 Task: Send an email with the signature Jayden King with the subject Request for feedback on a user interface and the message Could you please provide a list of the available options? from softage.2@softage.net to softage.4@softage.net with an attached image file Facebook_ad_image.jpg and move the email from Sent Items to the folder Homework
Action: Mouse moved to (665, 502)
Screenshot: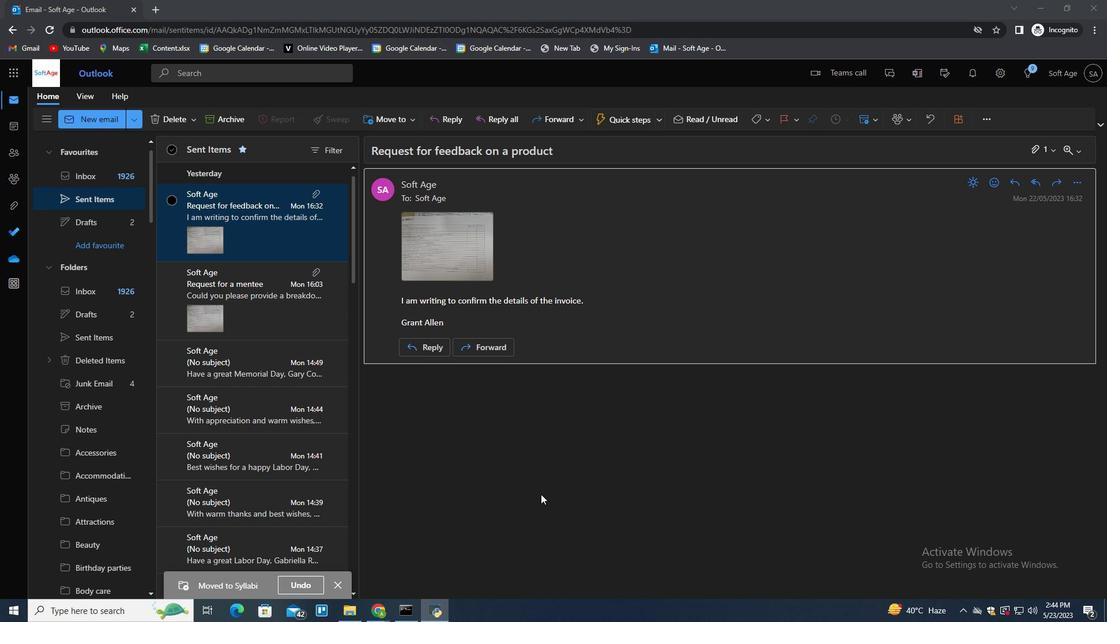 
Action: Mouse pressed left at (665, 502)
Screenshot: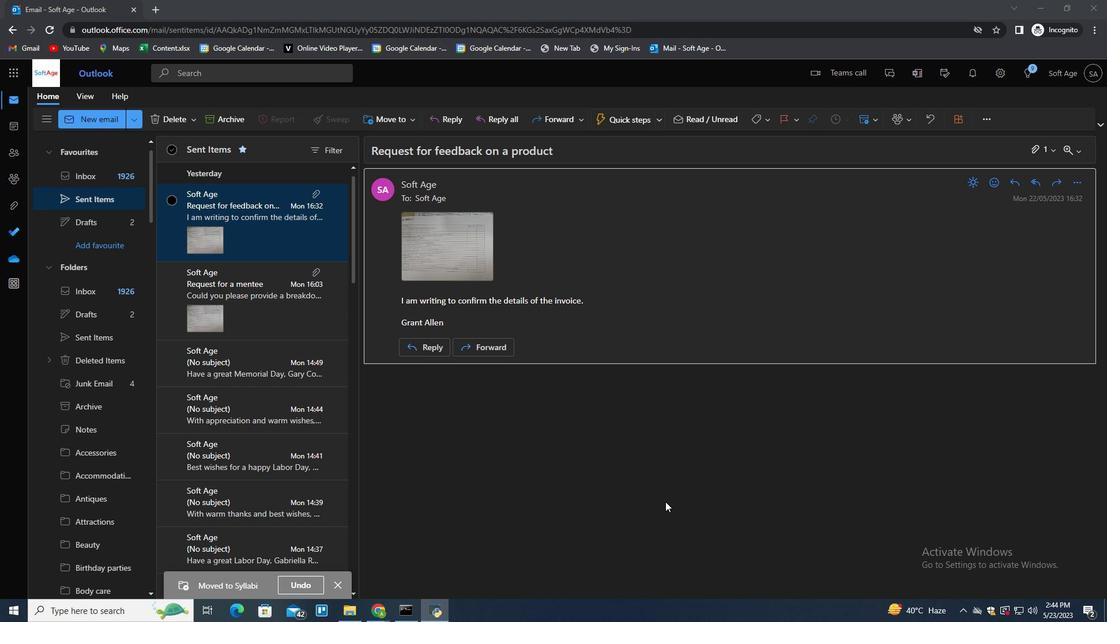 
Action: Key pressed n
Screenshot: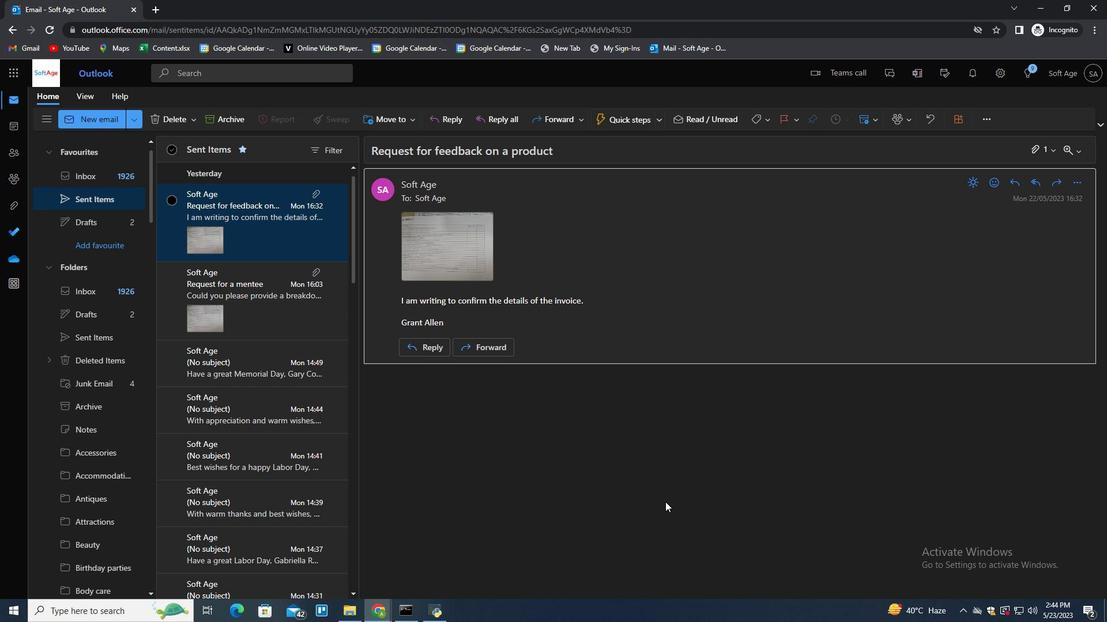 
Action: Mouse moved to (779, 121)
Screenshot: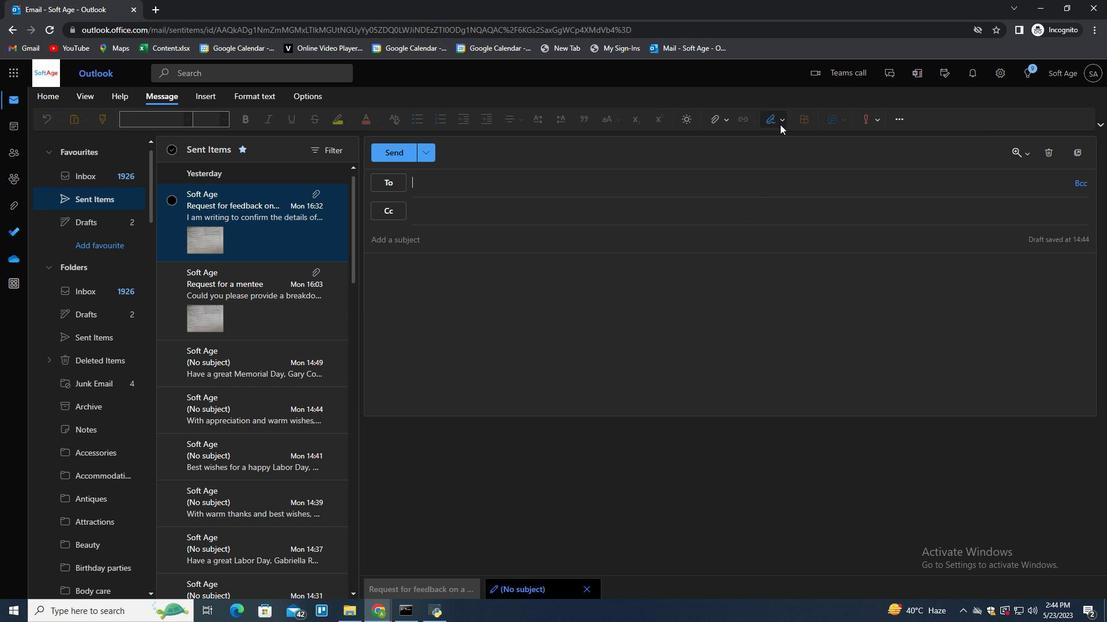 
Action: Mouse pressed left at (779, 121)
Screenshot: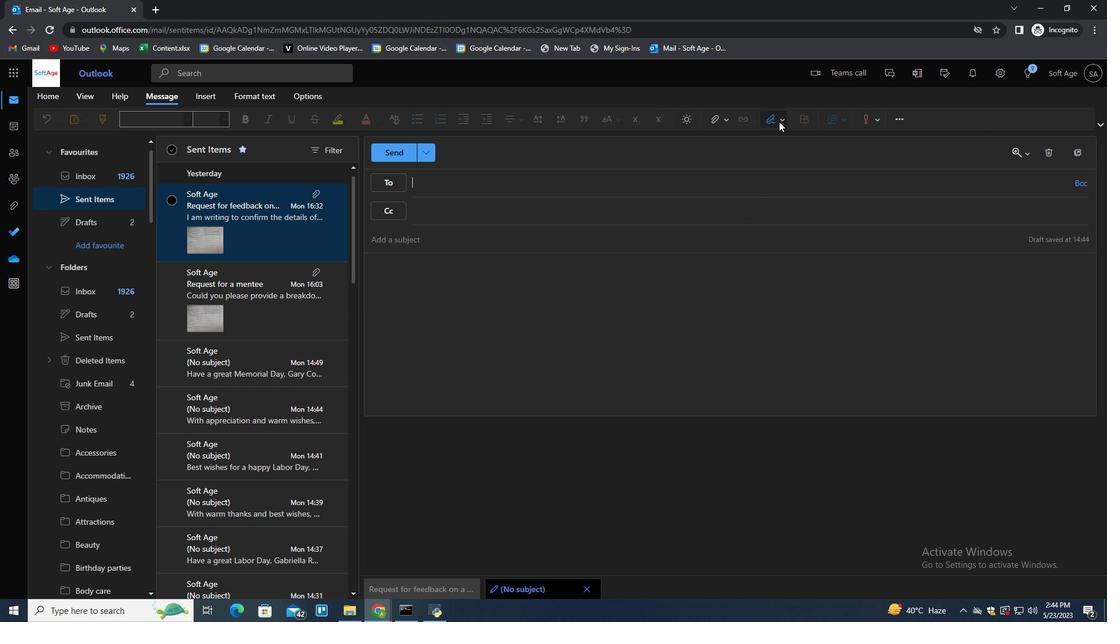 
Action: Mouse moved to (760, 162)
Screenshot: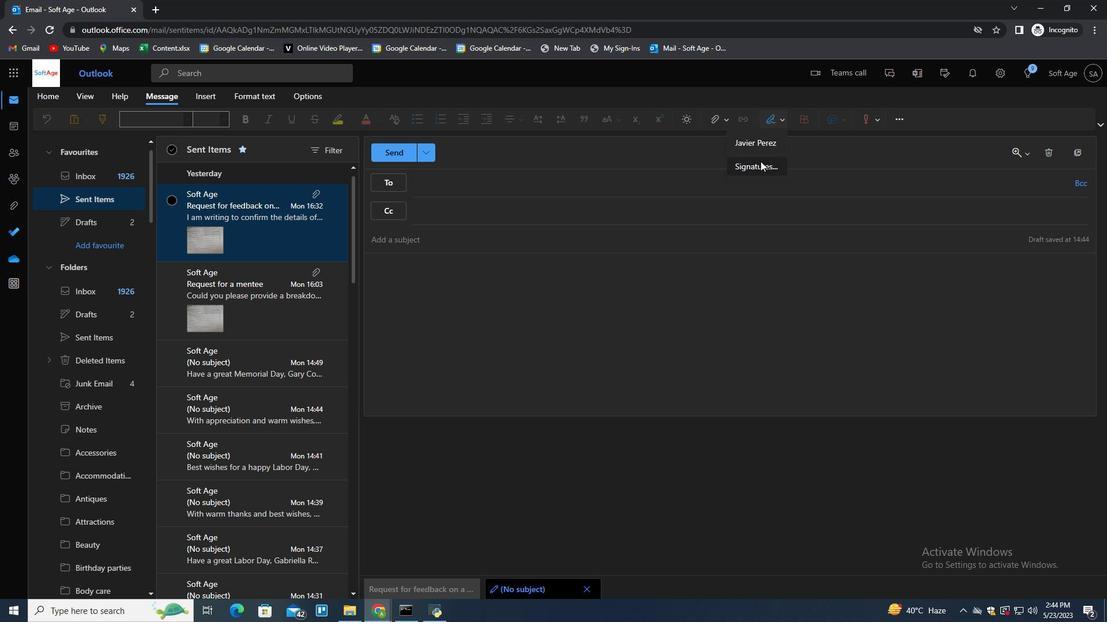 
Action: Mouse pressed left at (760, 162)
Screenshot: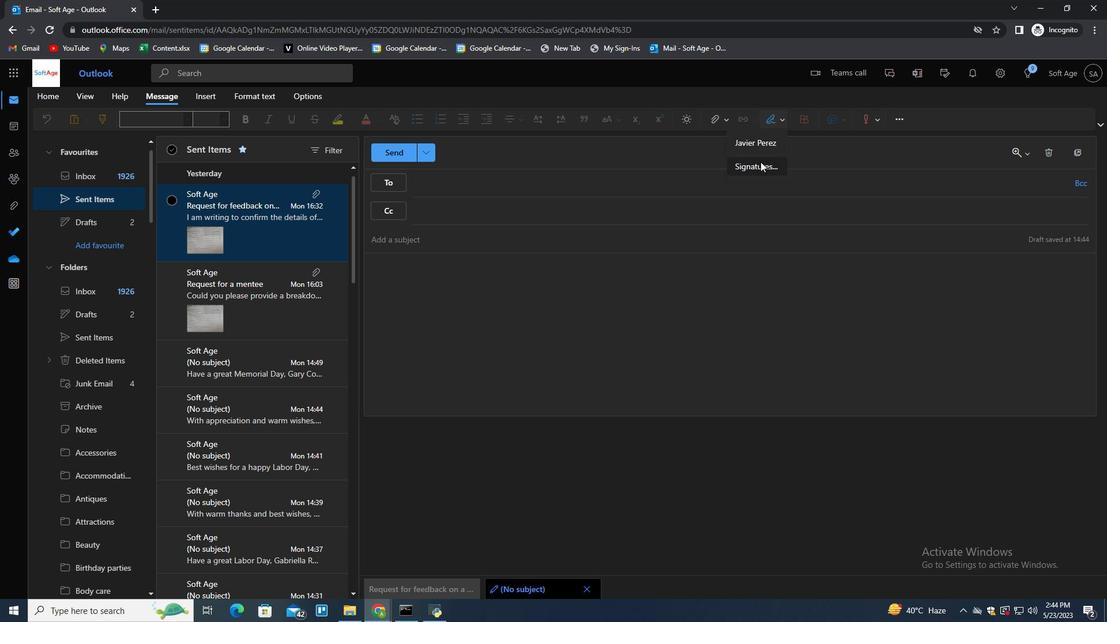 
Action: Mouse moved to (779, 215)
Screenshot: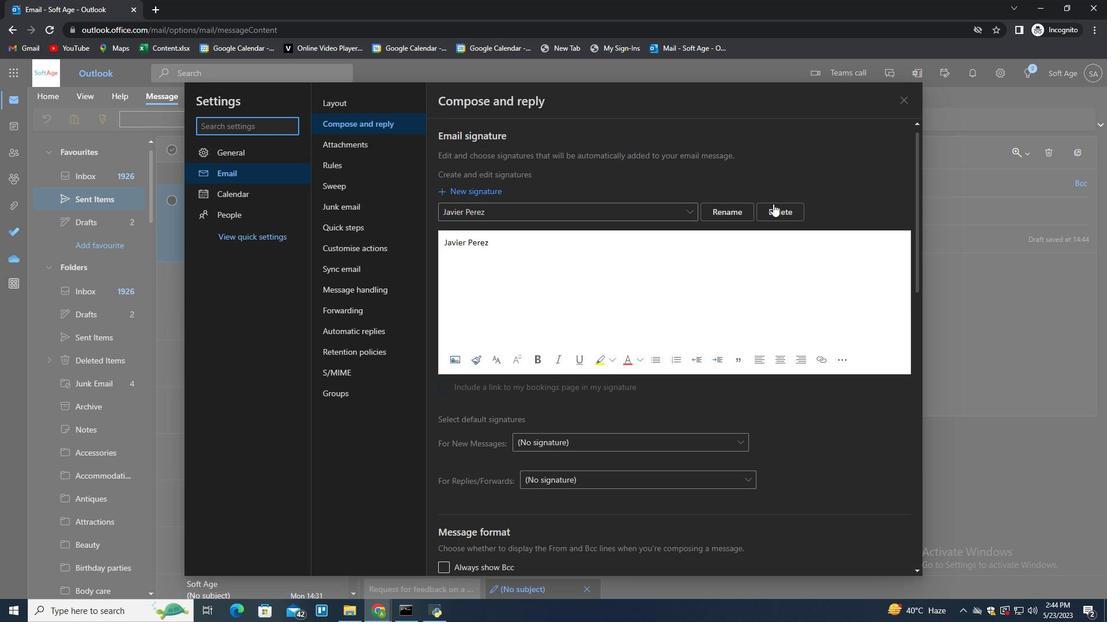
Action: Mouse pressed left at (779, 215)
Screenshot: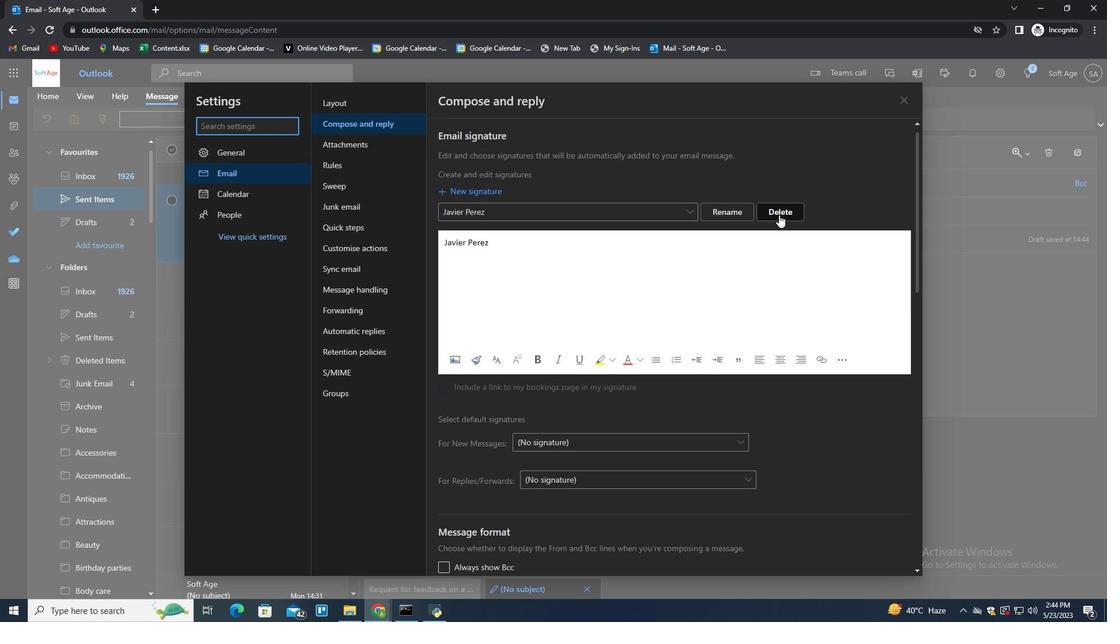 
Action: Mouse pressed left at (779, 215)
Screenshot: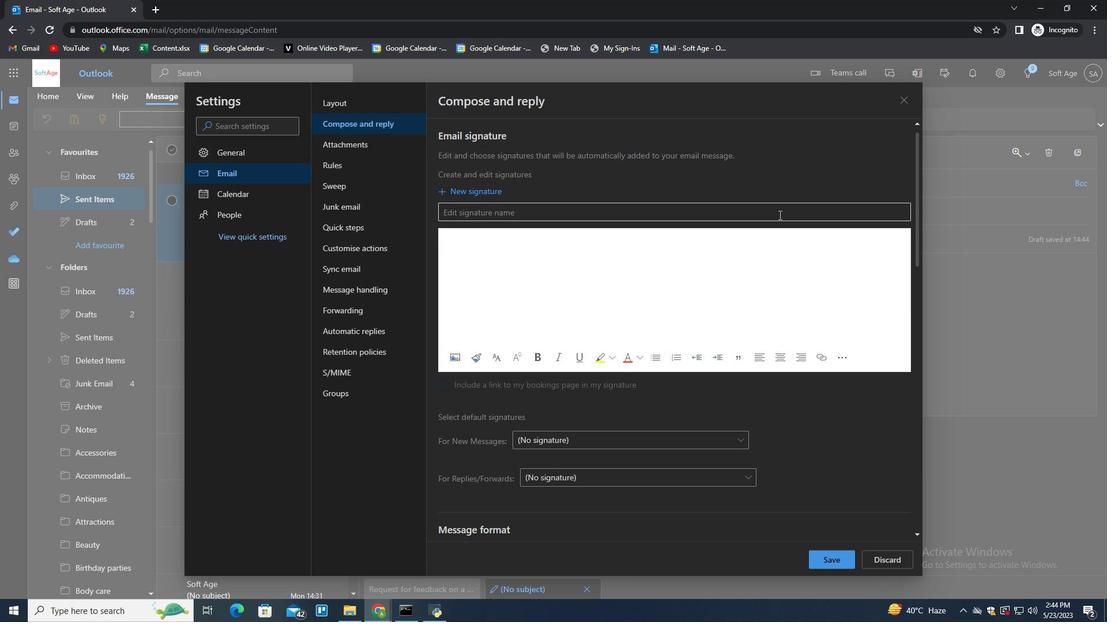 
Action: Key pressed <Key.shift>Jayden<Key.space><Key.shift>King<Key.space><Key.tab><Key.shift>Jayden<Key.space><Key.shift>King<Key.tab><Key.tab><Key.tab><Key.tab><Key.tab>
Screenshot: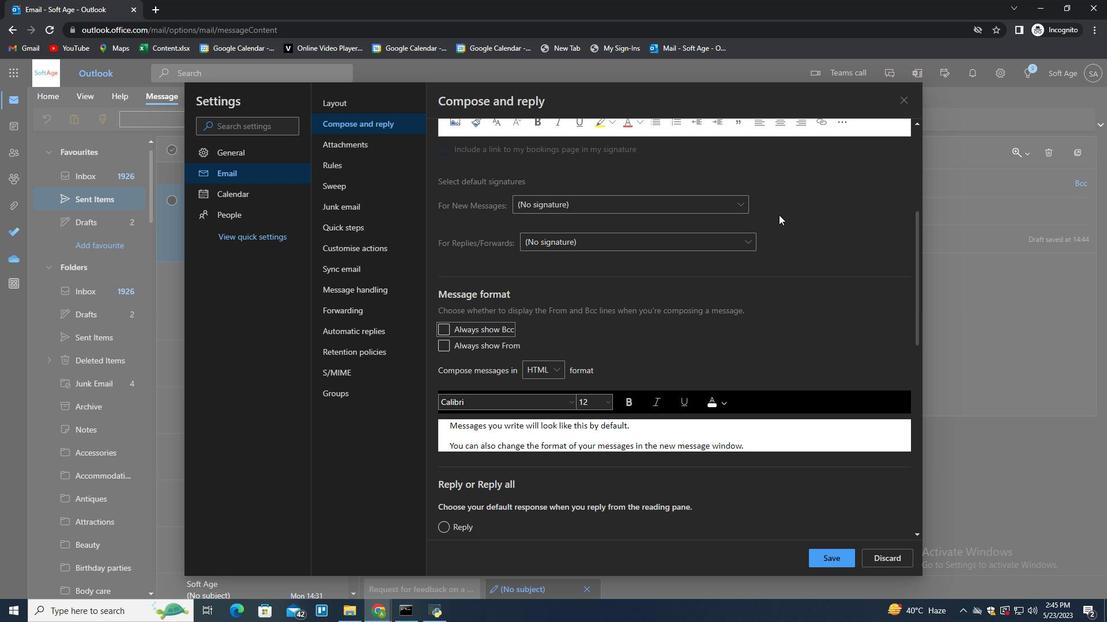 
Action: Mouse moved to (834, 555)
Screenshot: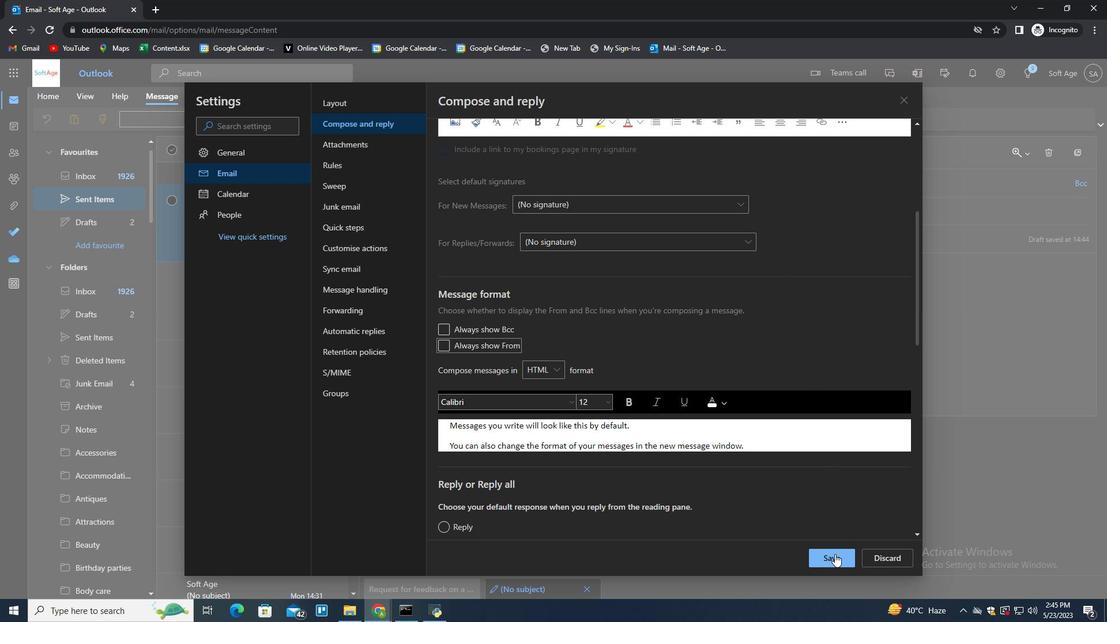
Action: Mouse pressed left at (834, 555)
Screenshot: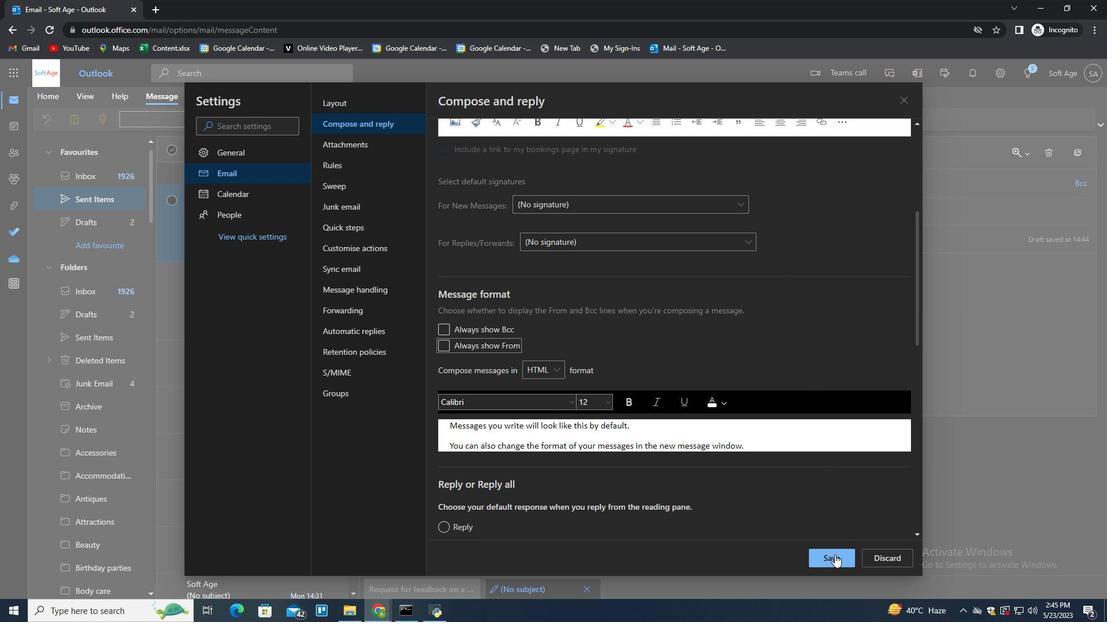 
Action: Mouse moved to (956, 346)
Screenshot: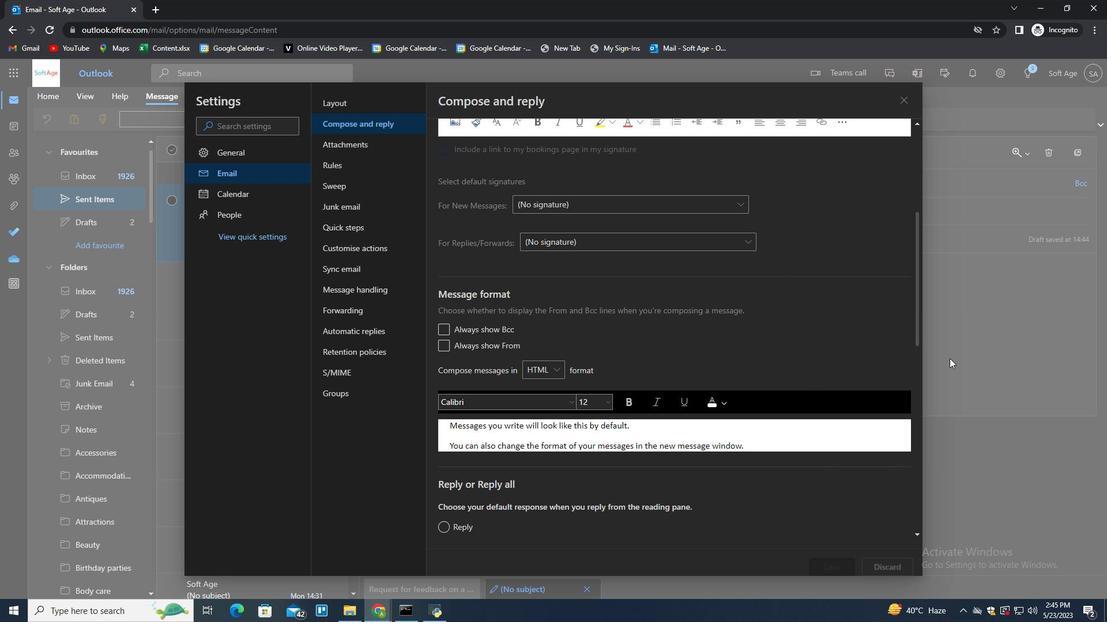 
Action: Mouse pressed left at (956, 346)
Screenshot: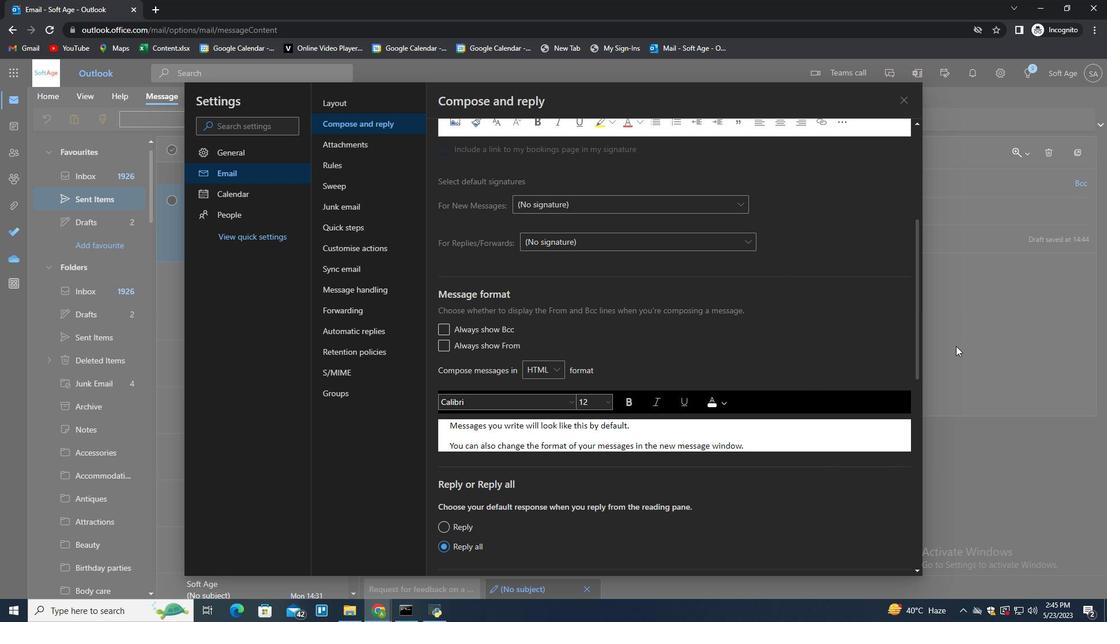 
Action: Mouse moved to (769, 118)
Screenshot: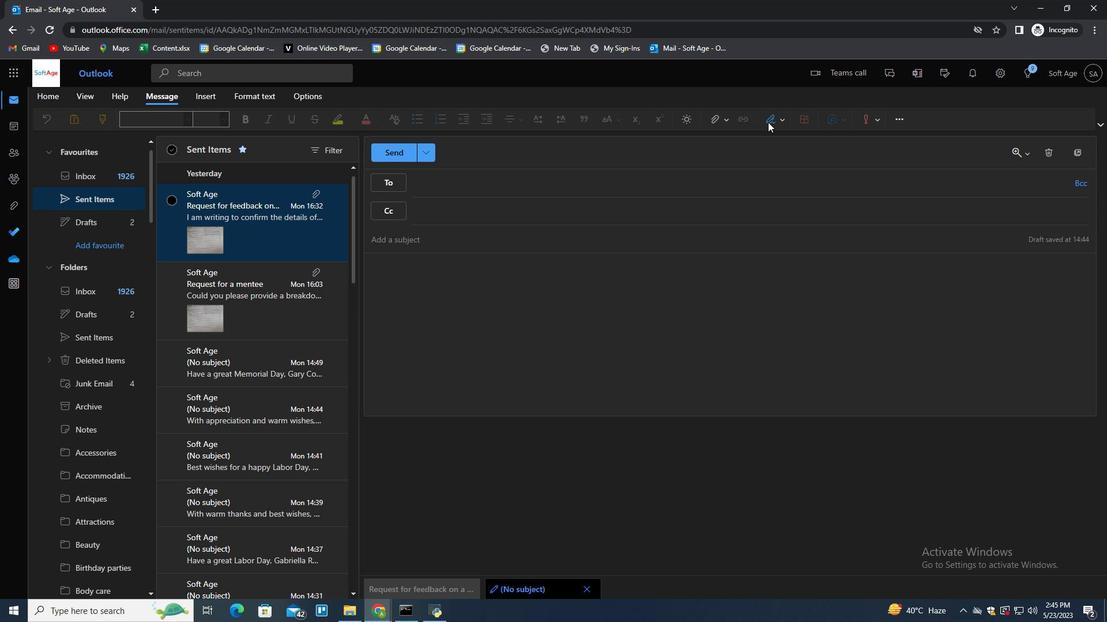 
Action: Mouse pressed left at (769, 118)
Screenshot: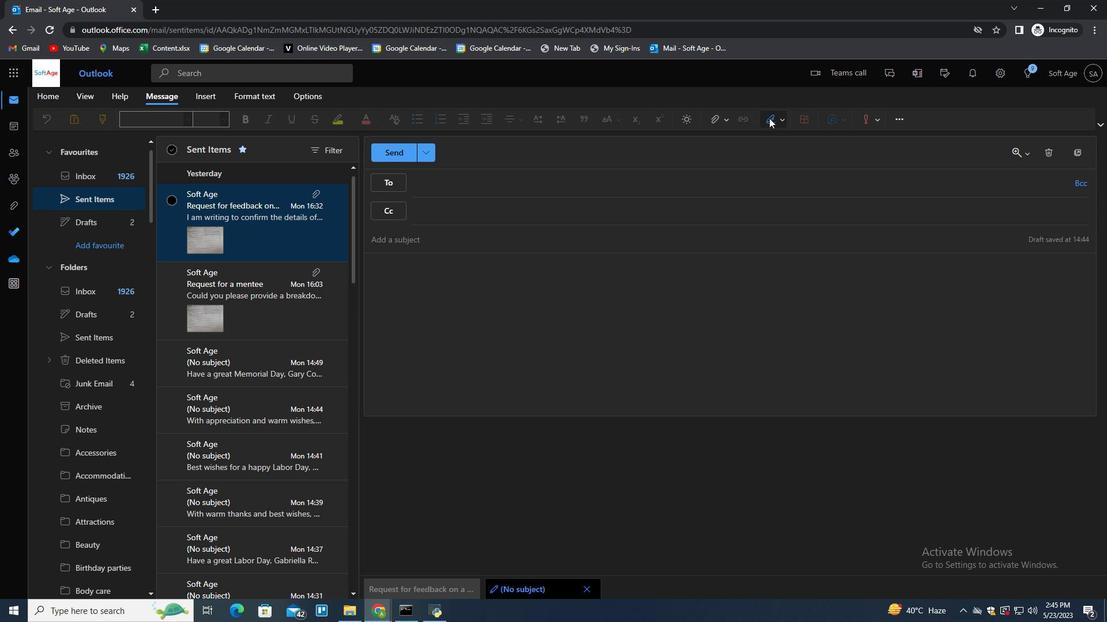 
Action: Mouse moved to (765, 140)
Screenshot: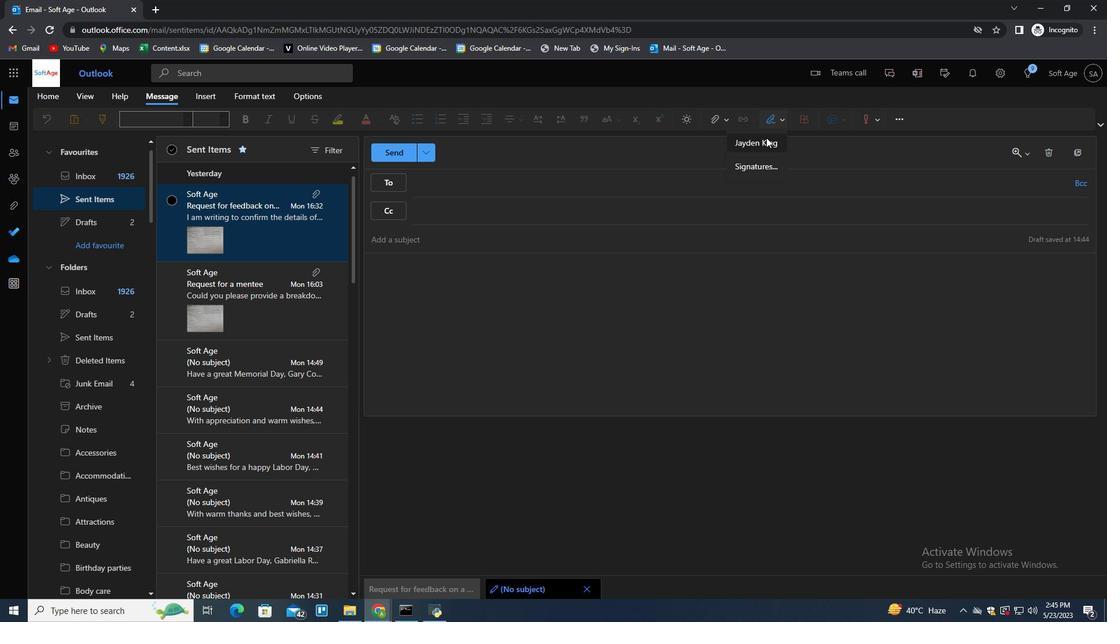 
Action: Mouse pressed left at (765, 140)
Screenshot: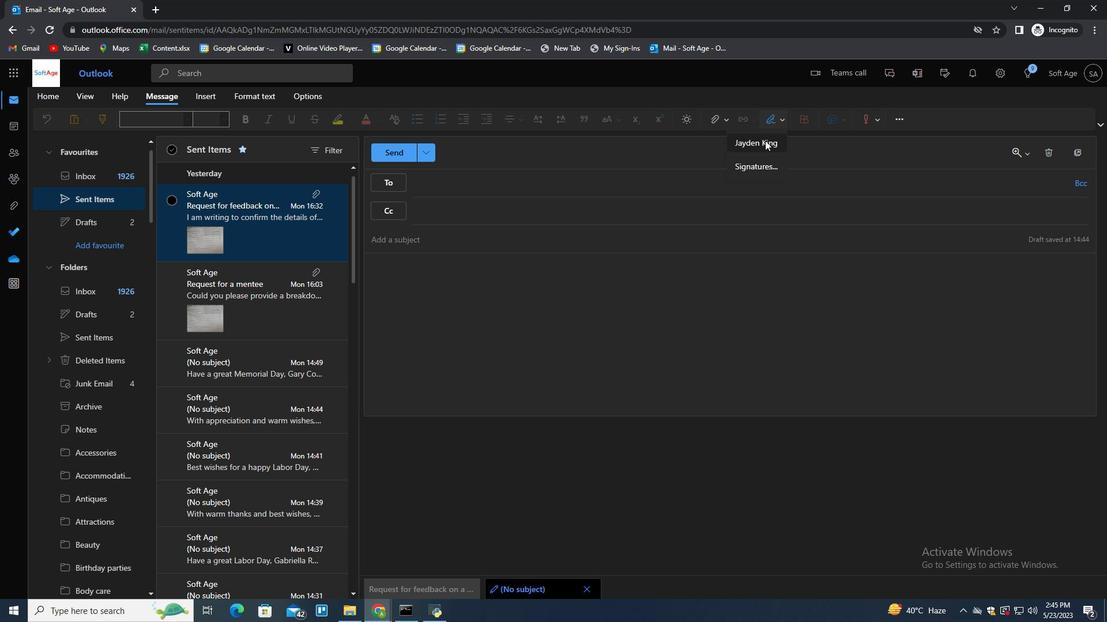 
Action: Mouse moved to (438, 242)
Screenshot: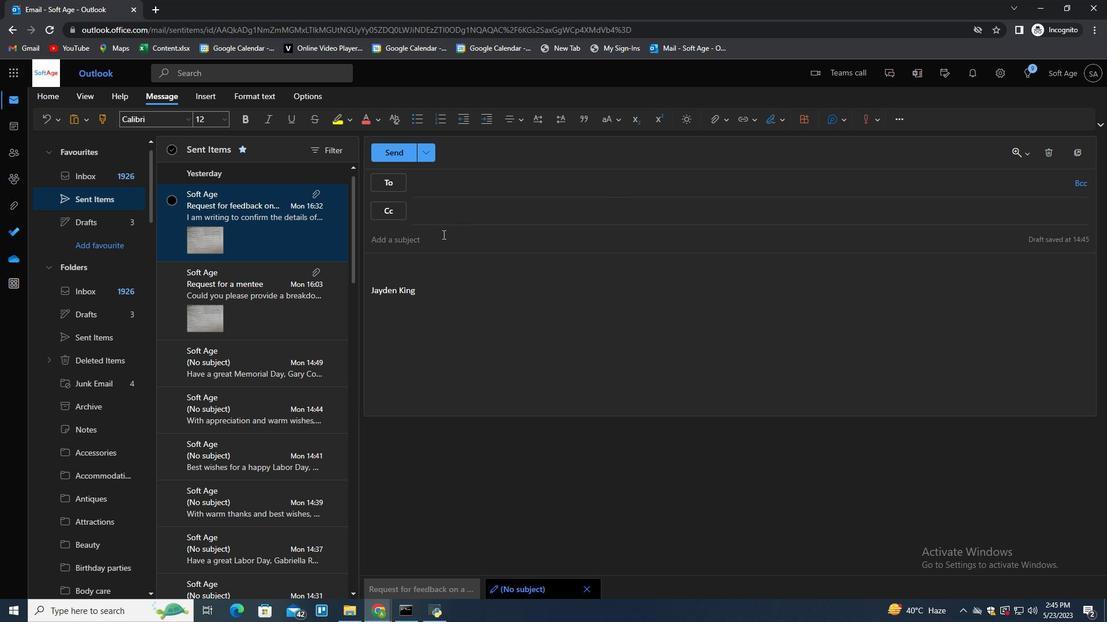 
Action: Mouse pressed left at (438, 242)
Screenshot: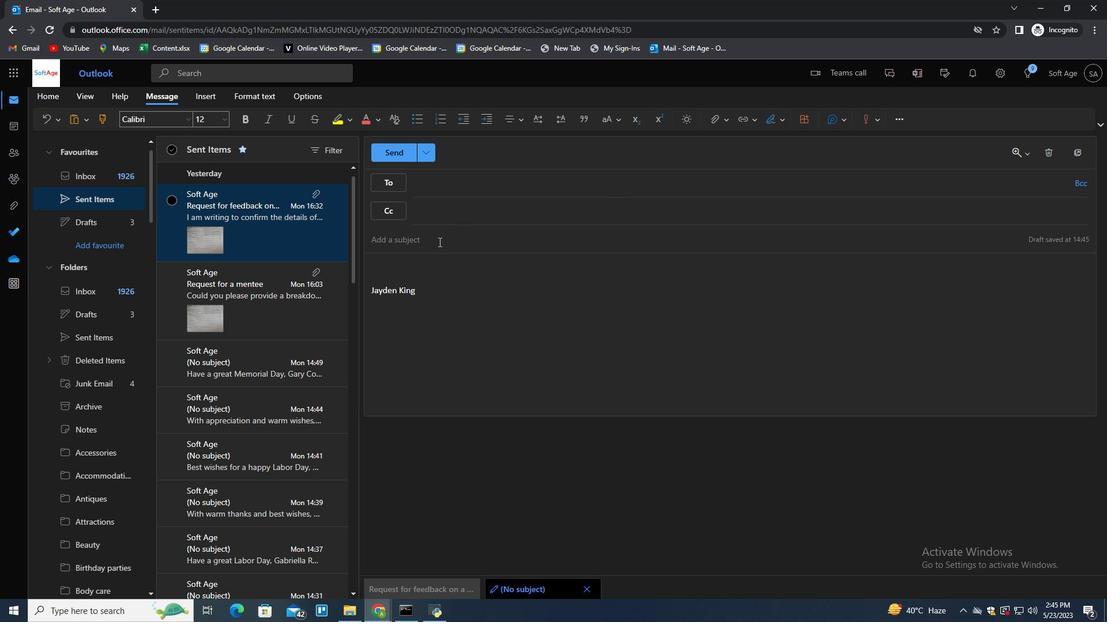 
Action: Key pressed <Key.shift>Request<Key.space>for<Key.space>feedback<Key.space>on<Key.space>a<Key.space>user<Key.space>interface<Key.space><Key.tab><Key.shift>Could<Key.space>you<Key.space>please<Key.space>provide<Key.space>ali<Key.backspace><Key.backspace><Key.space>list<Key.space>of<Key.space>the<Key.space>aba<Key.backspace><Key.backspace>vailable<Key.space>options<Key.shift>?
Screenshot: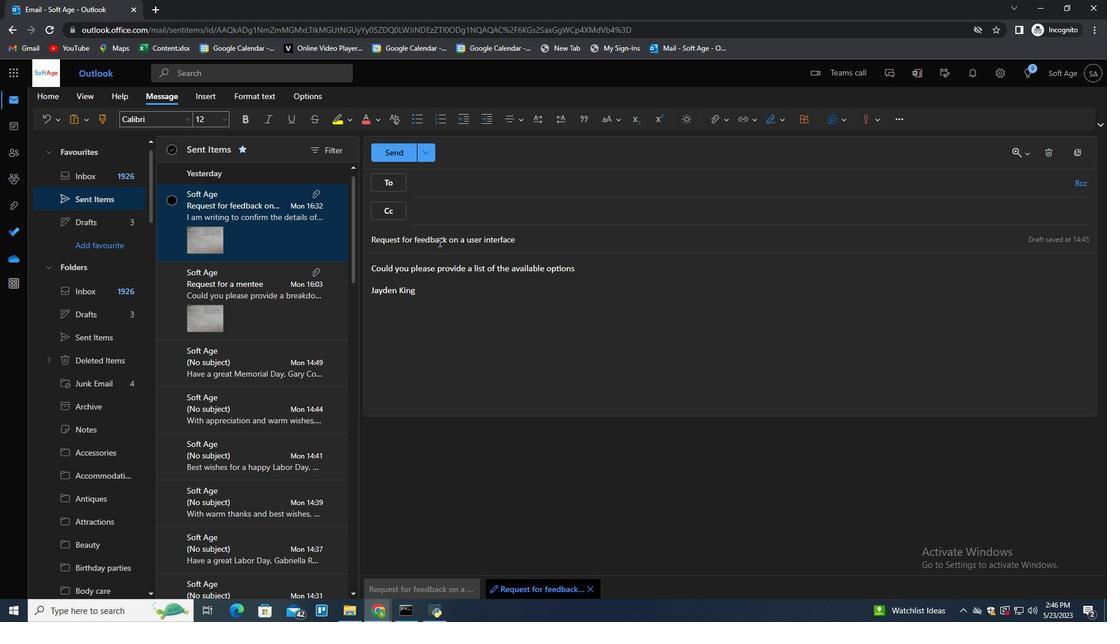
Action: Mouse moved to (428, 185)
Screenshot: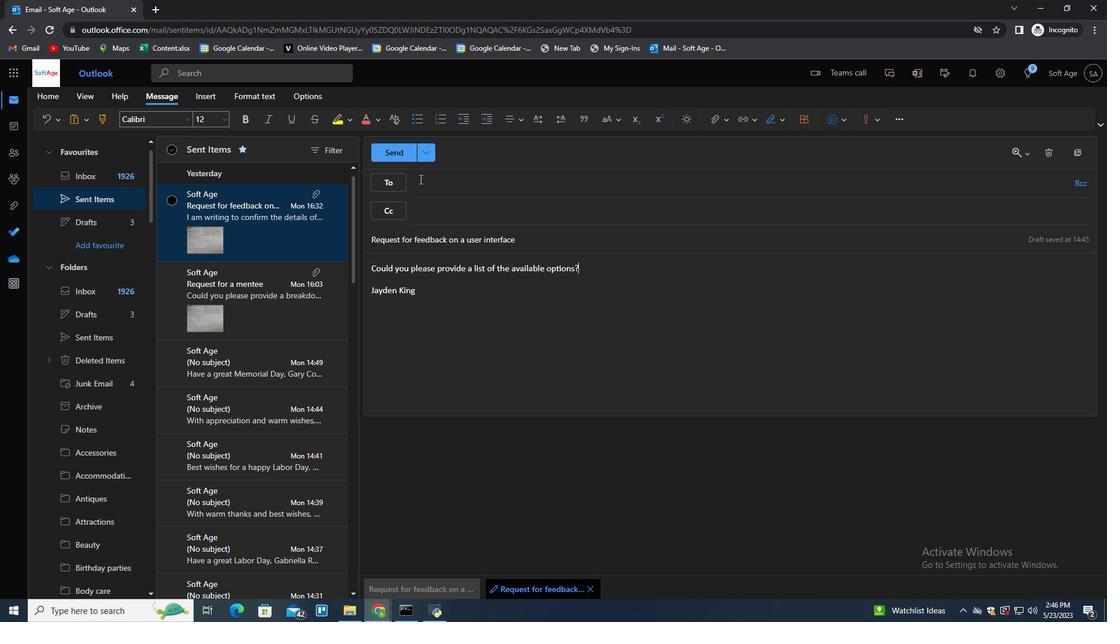 
Action: Mouse pressed left at (428, 185)
Screenshot: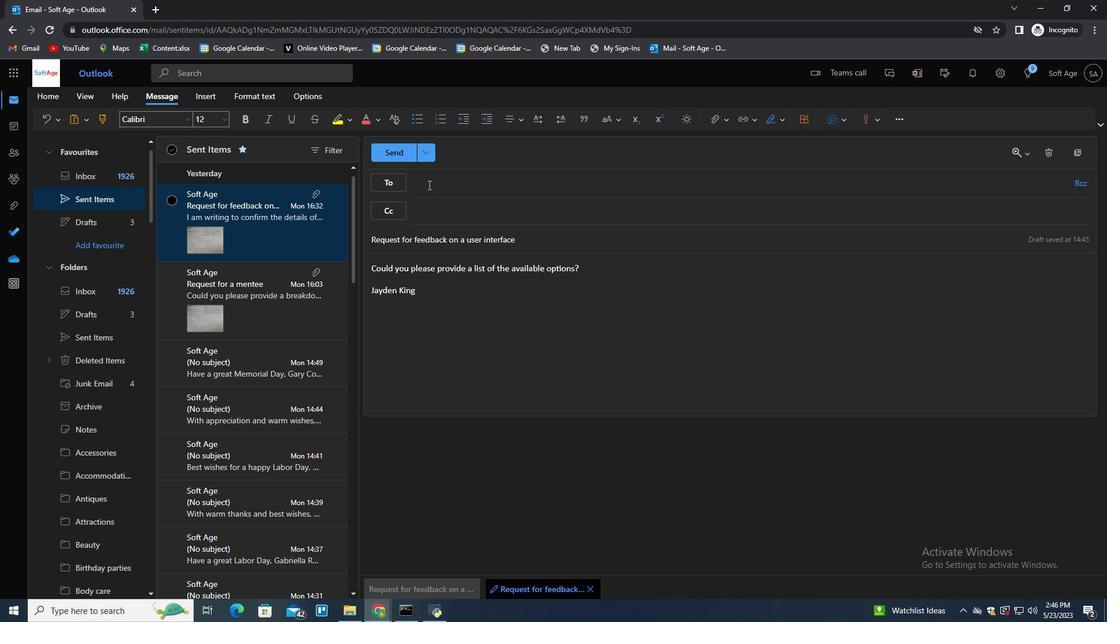 
Action: Key pressed s
Screenshot: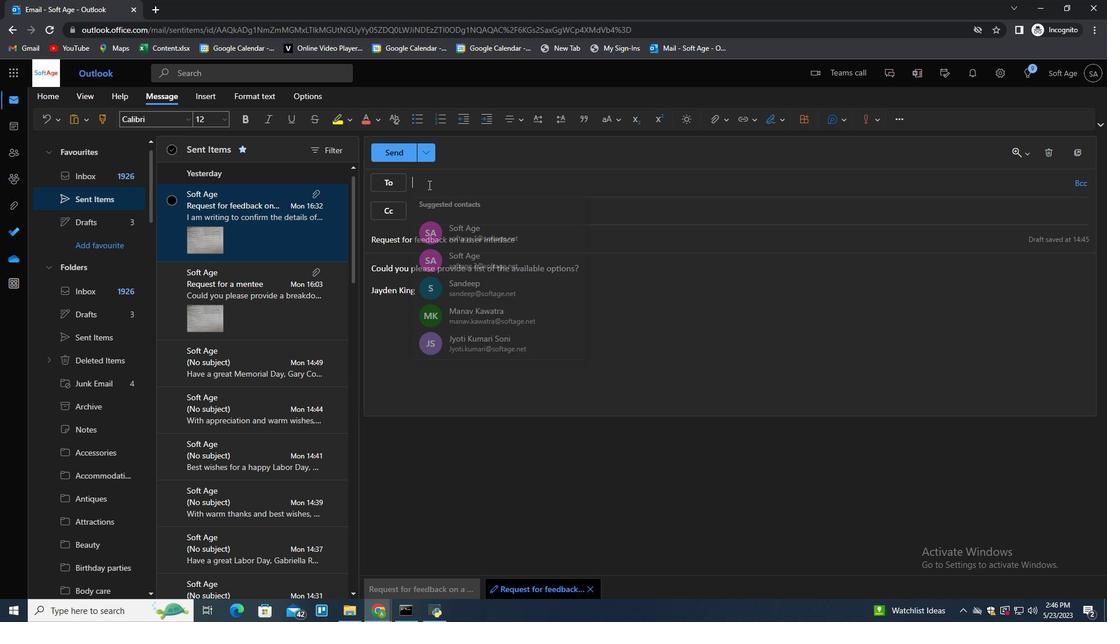 
Action: Mouse moved to (428, 185)
Screenshot: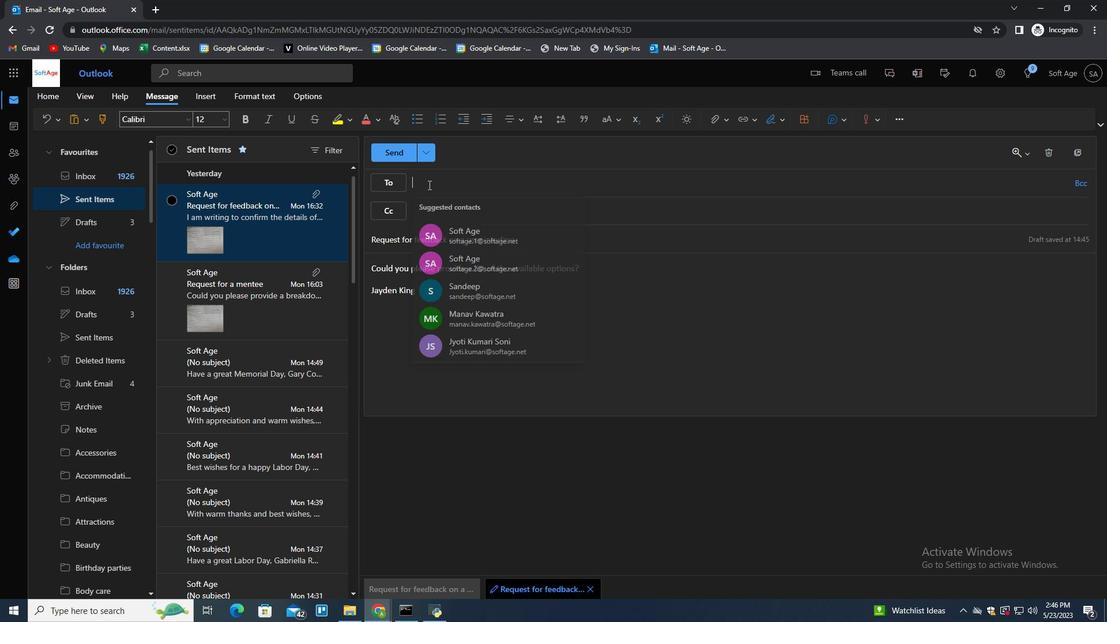 
Action: Key pressed oftg<Key.backspace>age.4<Key.shift>@softae.<Key.backspace><Key.backspace>ge.net<Key.enter>
Screenshot: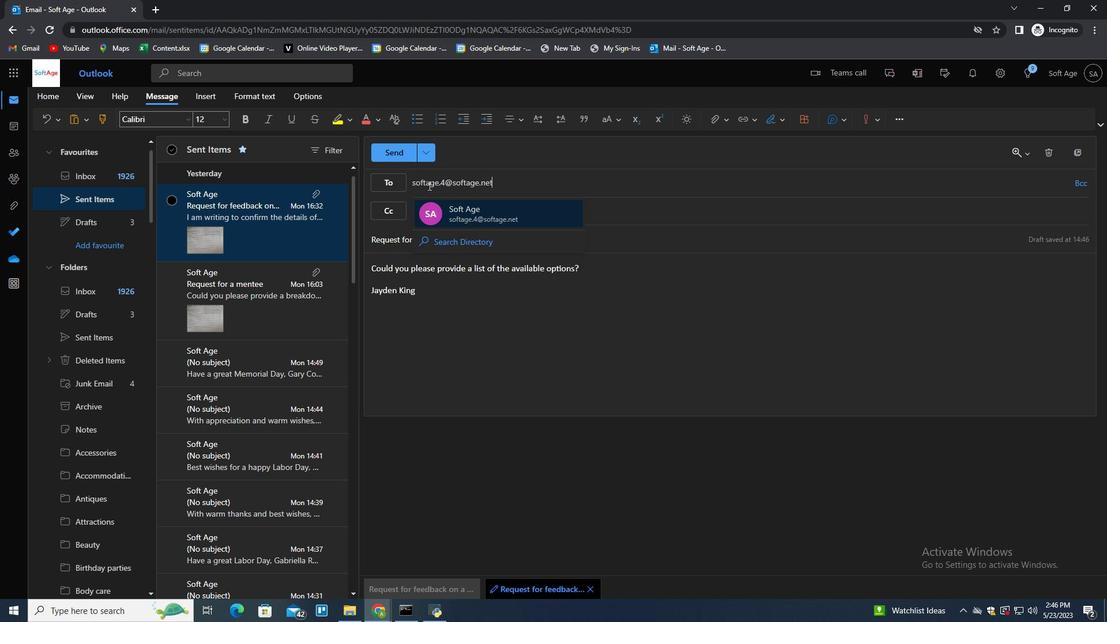 
Action: Mouse moved to (630, 281)
Screenshot: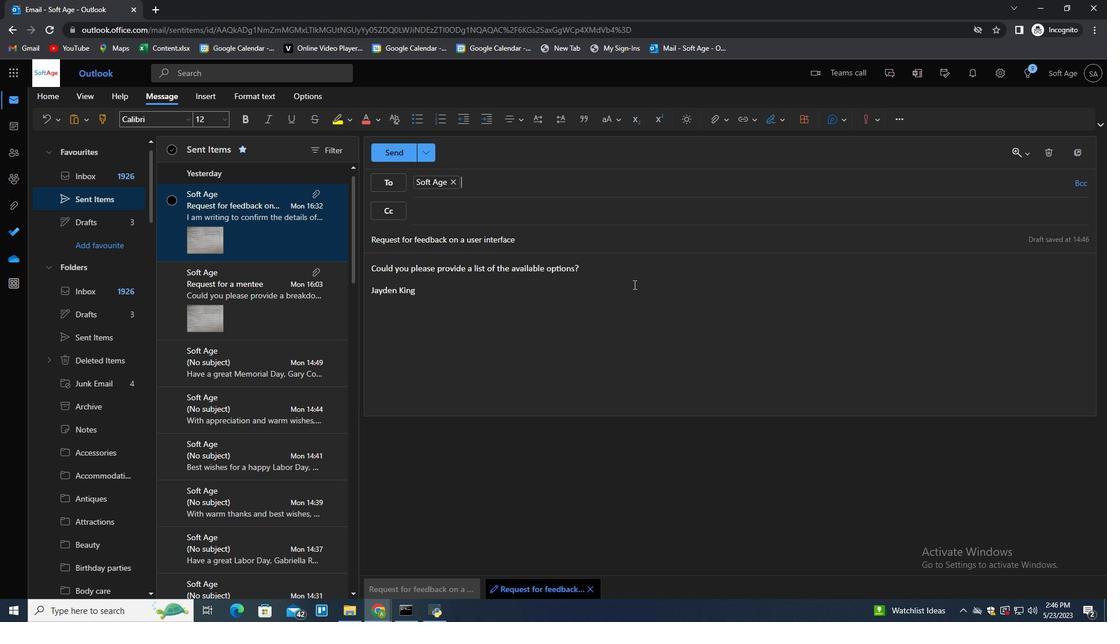 
Action: Mouse pressed left at (630, 281)
Screenshot: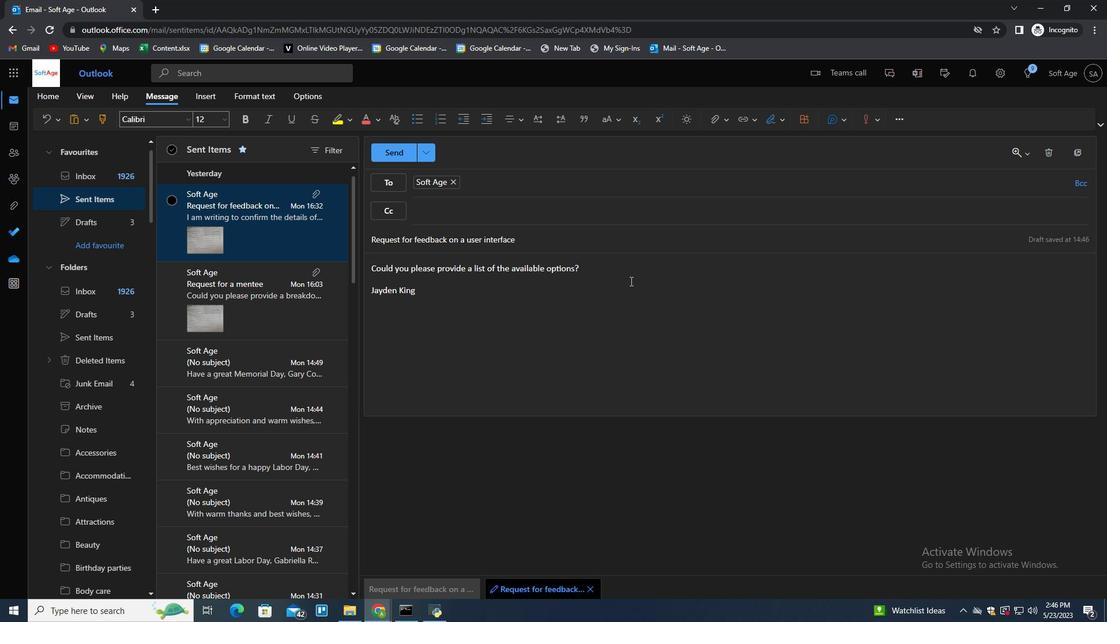 
Action: Mouse moved to (719, 121)
Screenshot: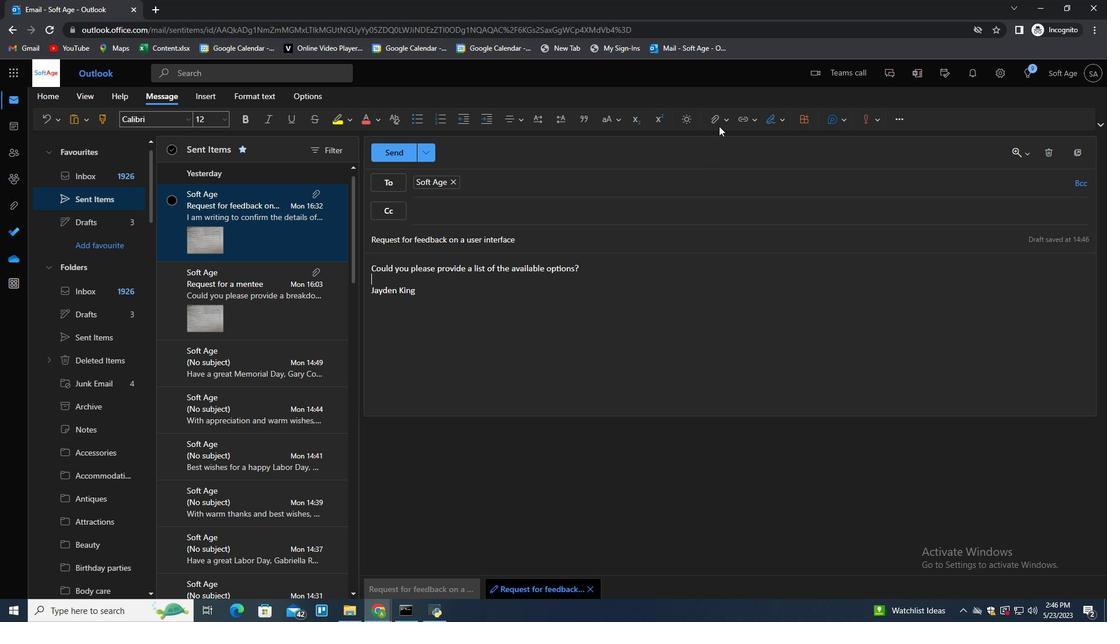 
Action: Mouse pressed left at (719, 121)
Screenshot: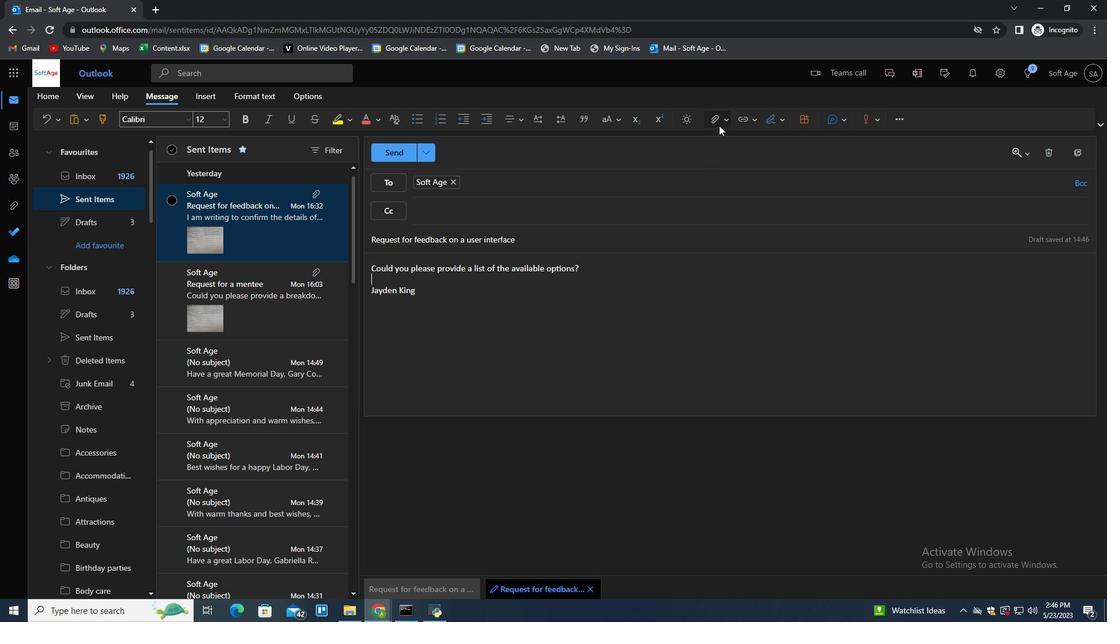 
Action: Mouse moved to (688, 144)
Screenshot: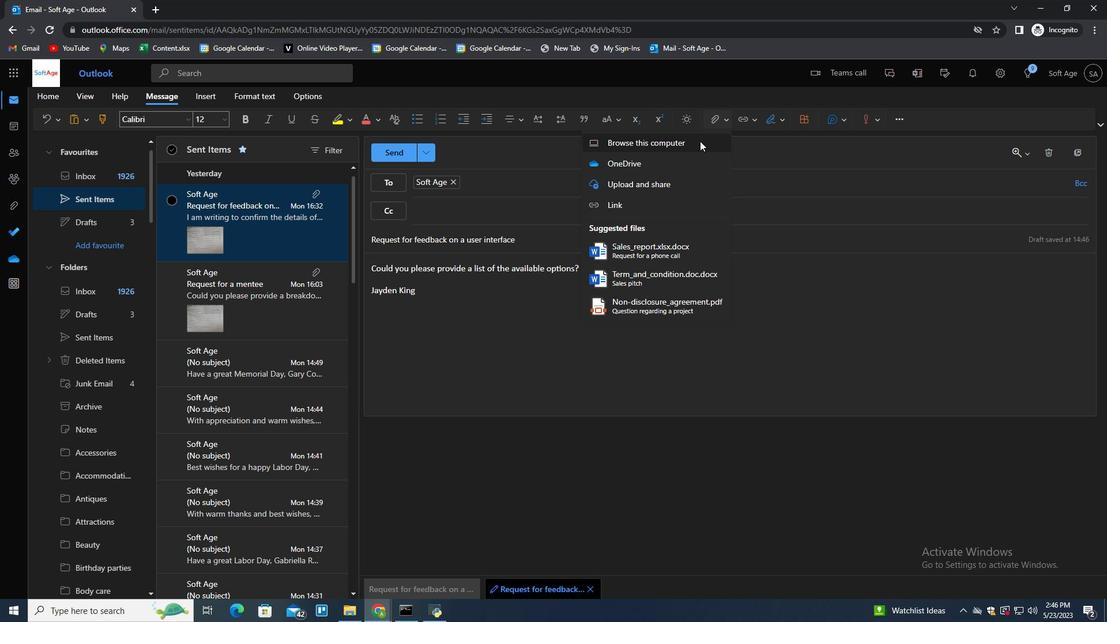
Action: Mouse pressed left at (688, 144)
Screenshot: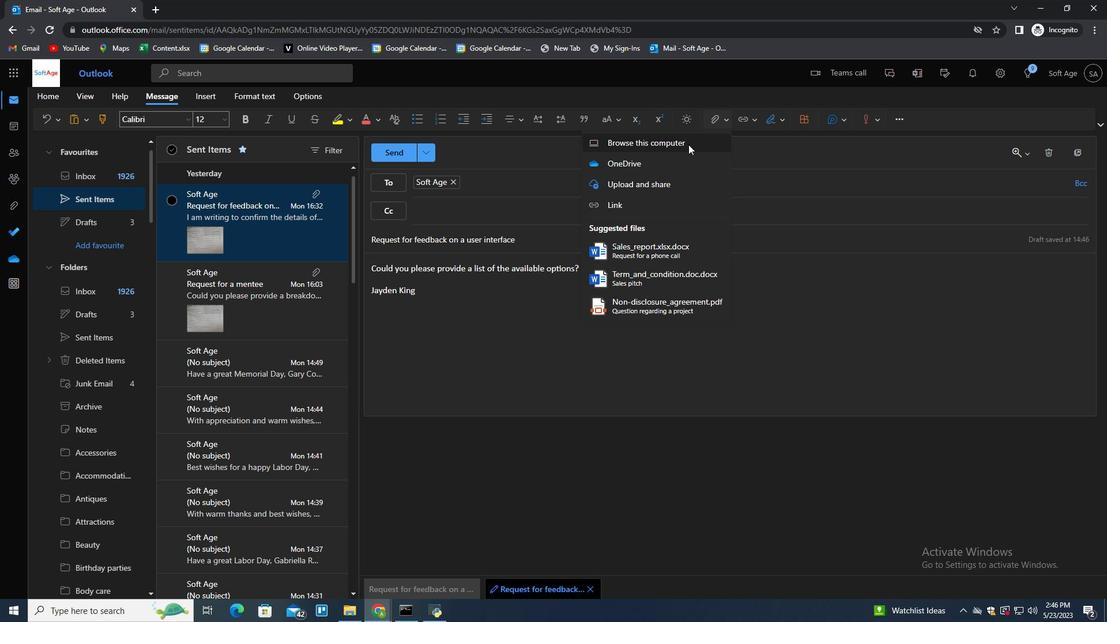 
Action: Mouse moved to (232, 144)
Screenshot: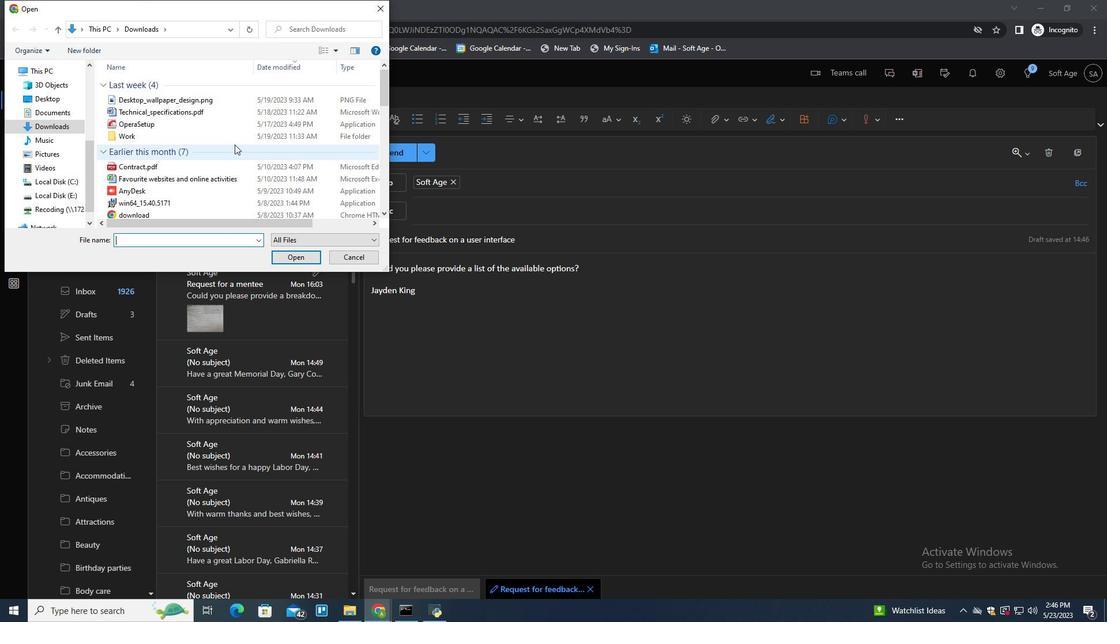 
Action: Mouse scrolled (232, 144) with delta (0, 0)
Screenshot: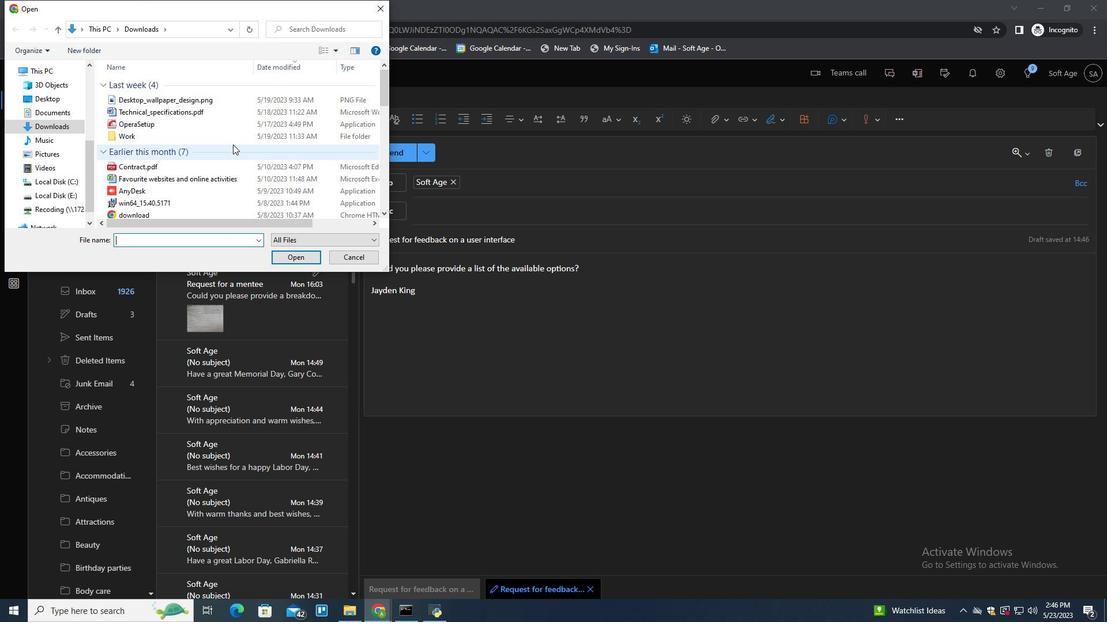 
Action: Mouse moved to (215, 114)
Screenshot: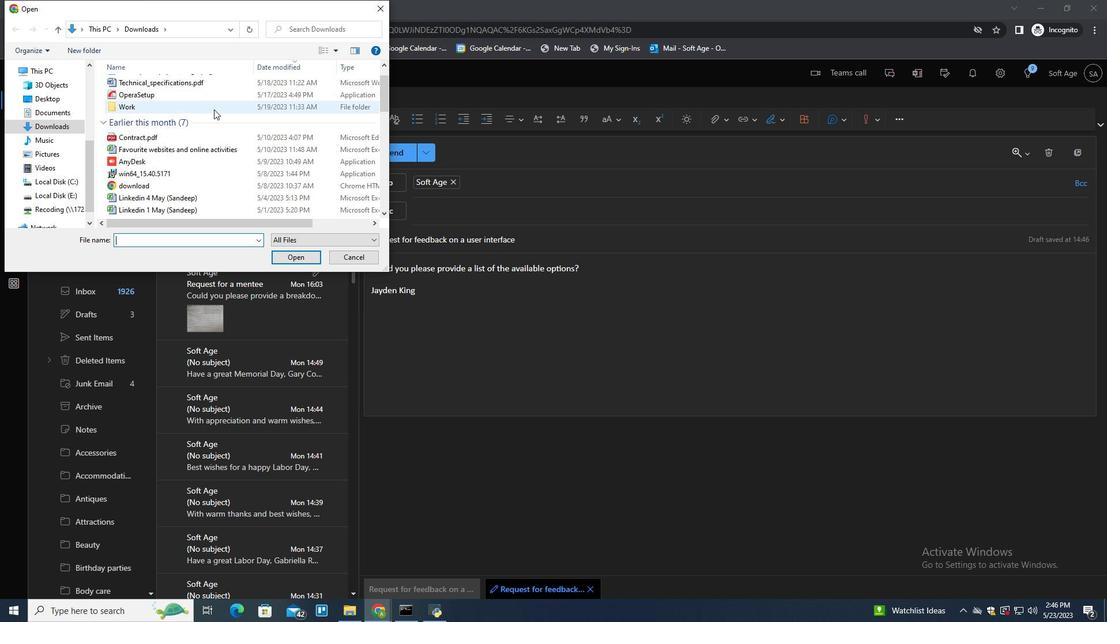 
Action: Mouse scrolled (215, 114) with delta (0, 0)
Screenshot: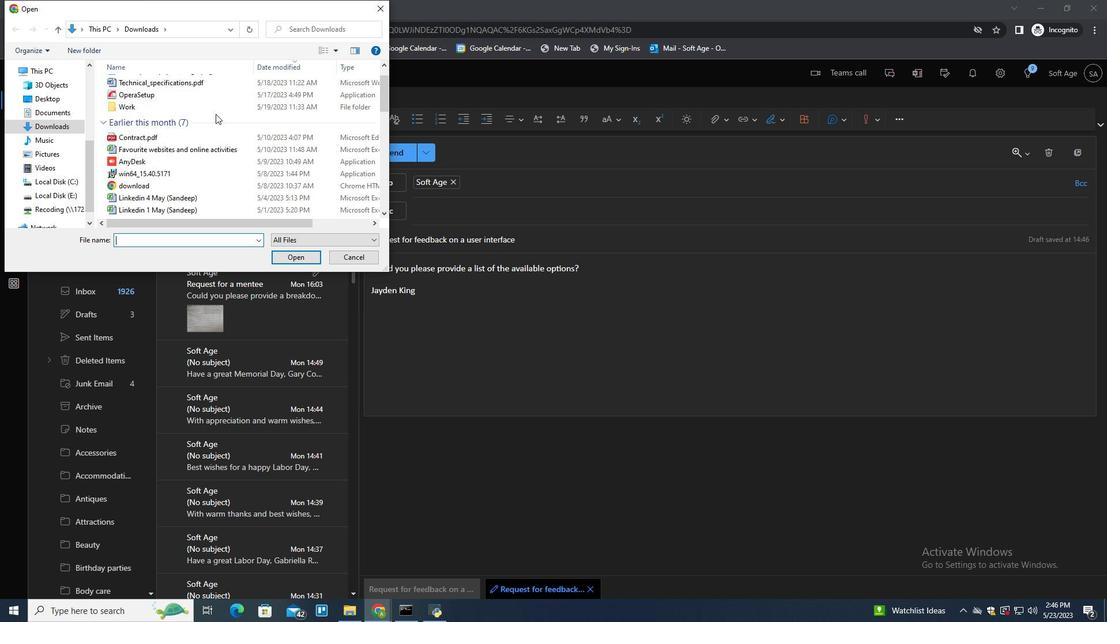 
Action: Mouse scrolled (215, 114) with delta (0, 0)
Screenshot: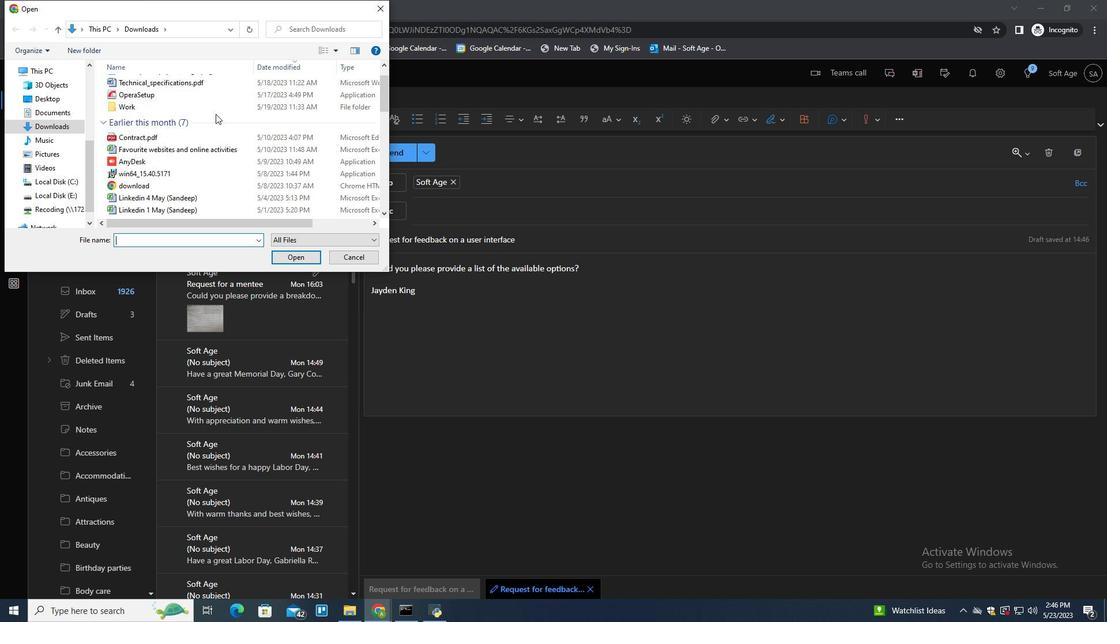 
Action: Mouse scrolled (215, 114) with delta (0, 0)
Screenshot: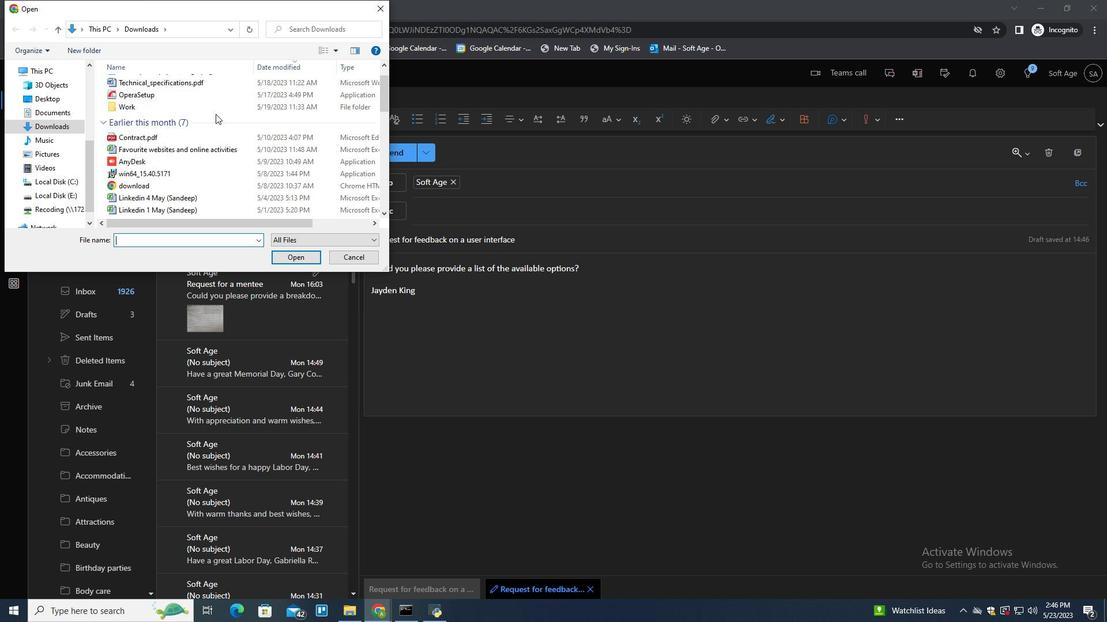 
Action: Mouse scrolled (215, 114) with delta (0, 0)
Screenshot: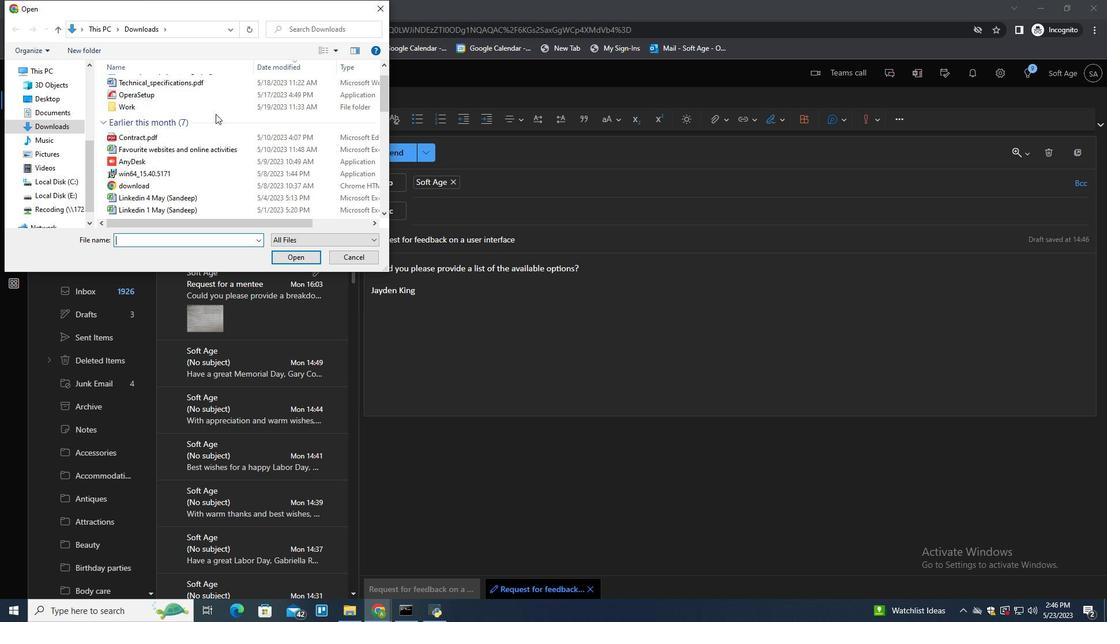 
Action: Mouse moved to (224, 100)
Screenshot: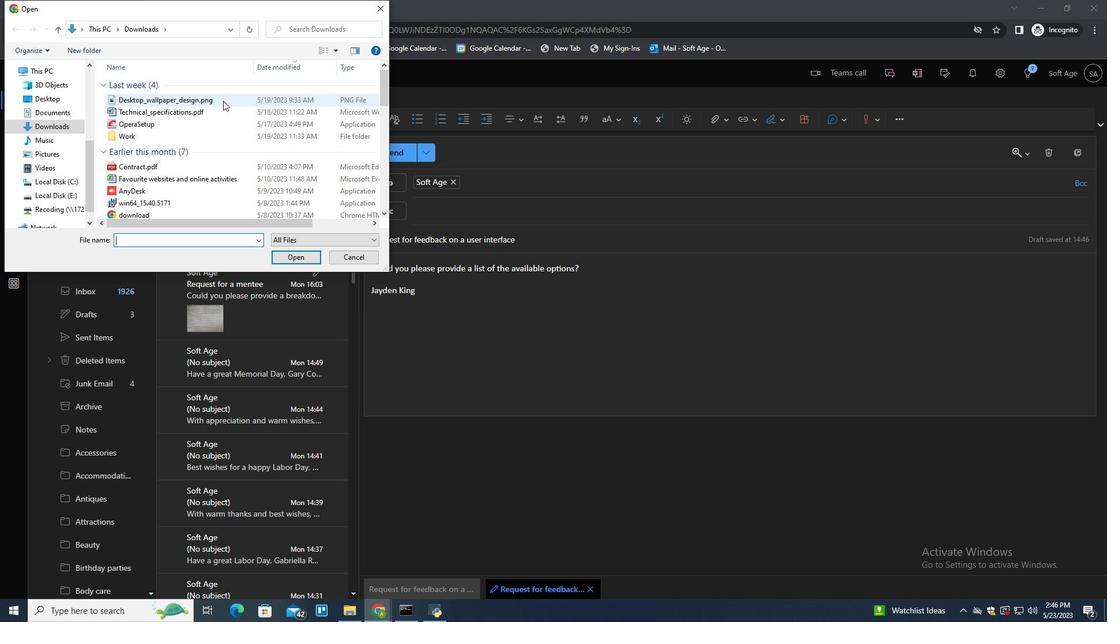 
Action: Mouse pressed left at (224, 100)
Screenshot: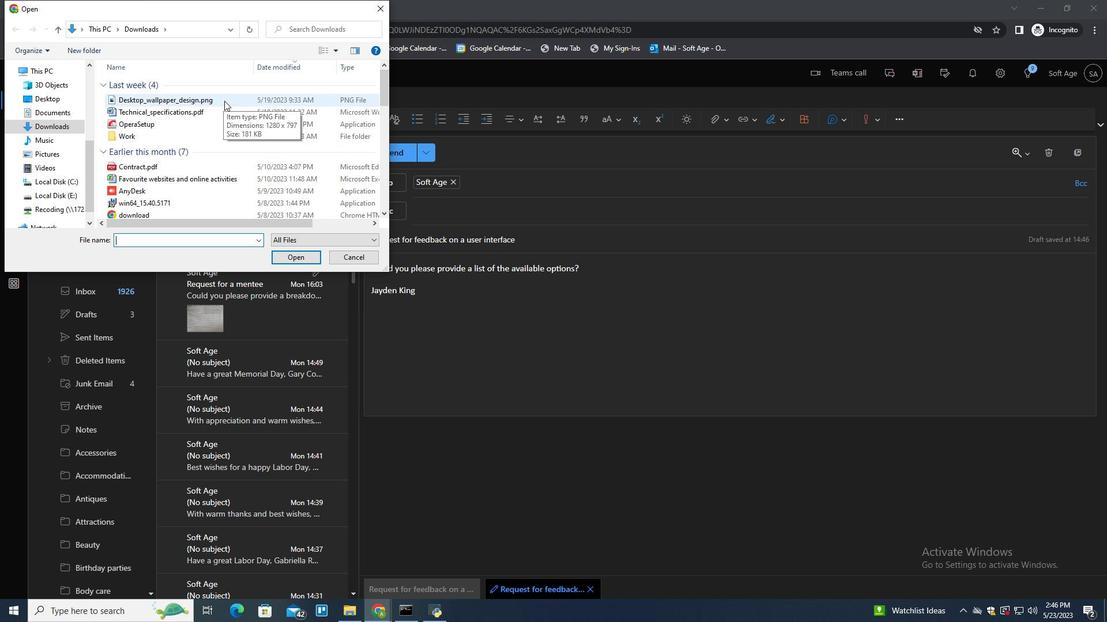 
Action: Key pressed <Key.f2><Key.shift>Facebook<Key.shift>_ad<Key.shift>_image.jpg
Screenshot: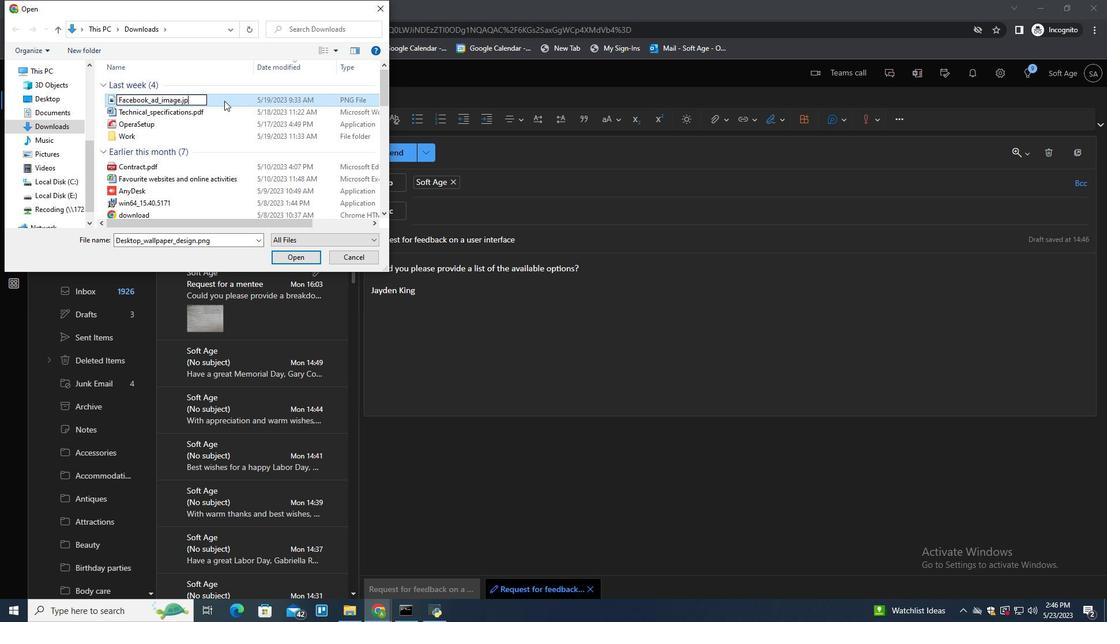 
Action: Mouse pressed left at (224, 100)
Screenshot: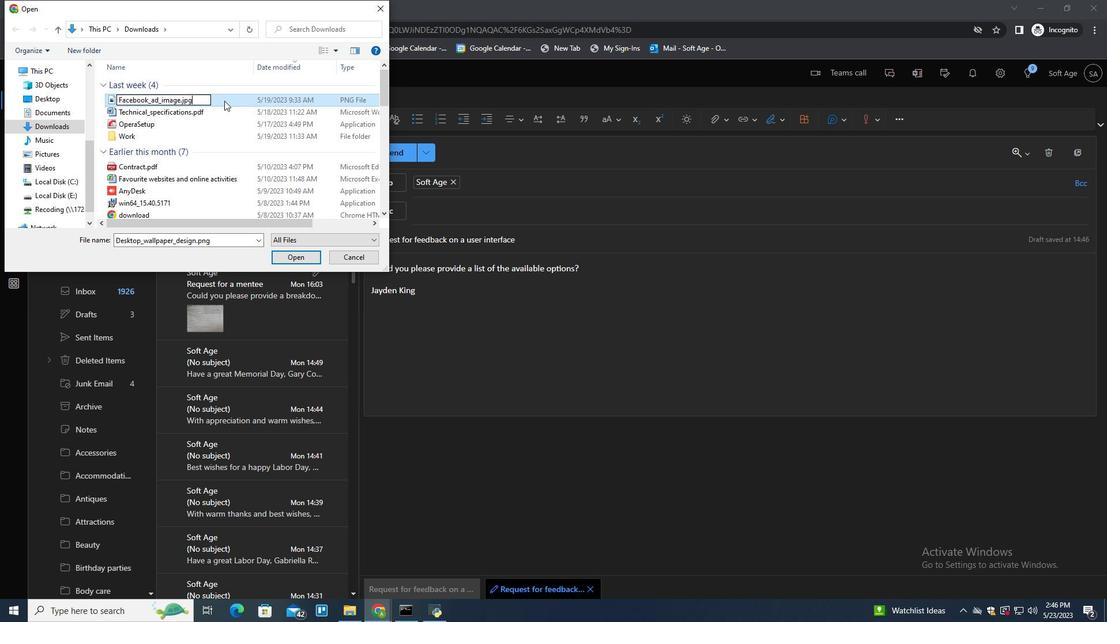 
Action: Mouse moved to (291, 258)
Screenshot: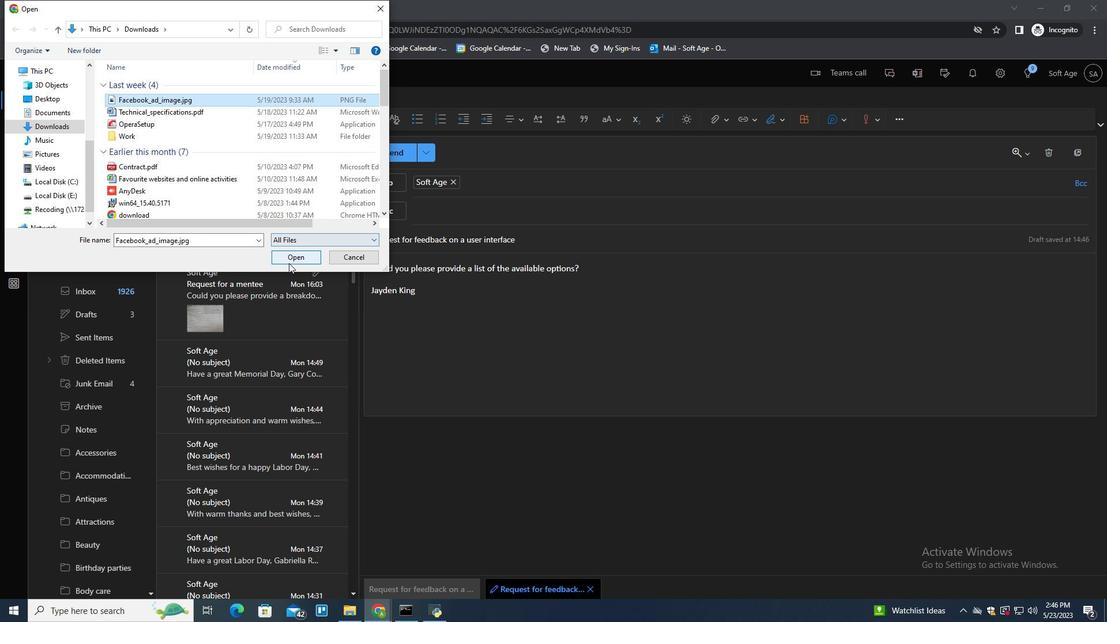 
Action: Mouse pressed left at (291, 258)
Screenshot: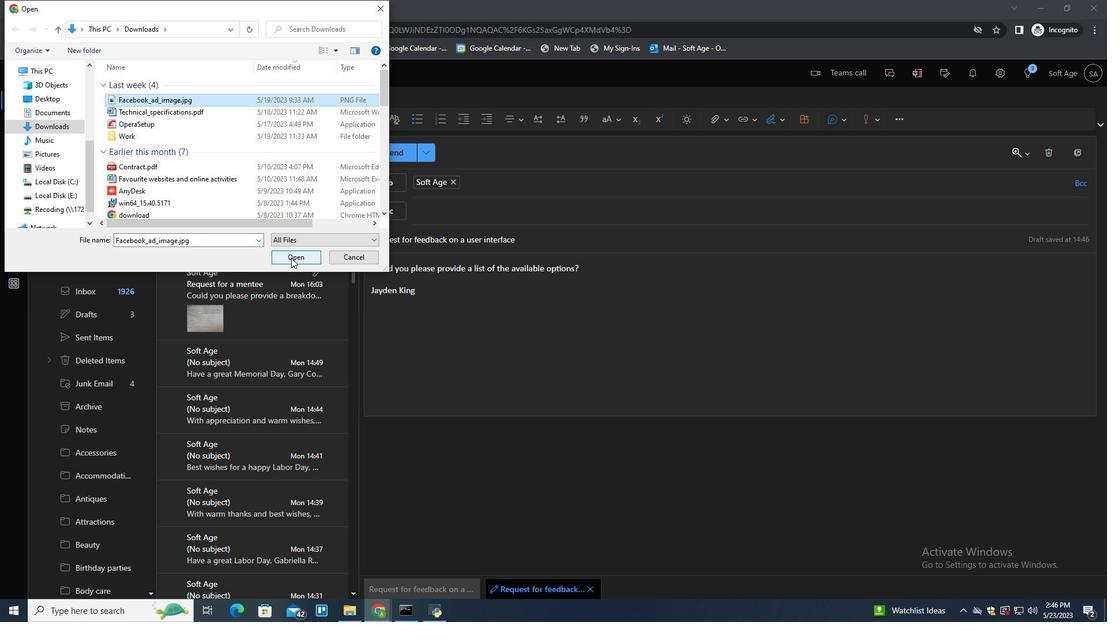 
Action: Mouse moved to (683, 384)
Screenshot: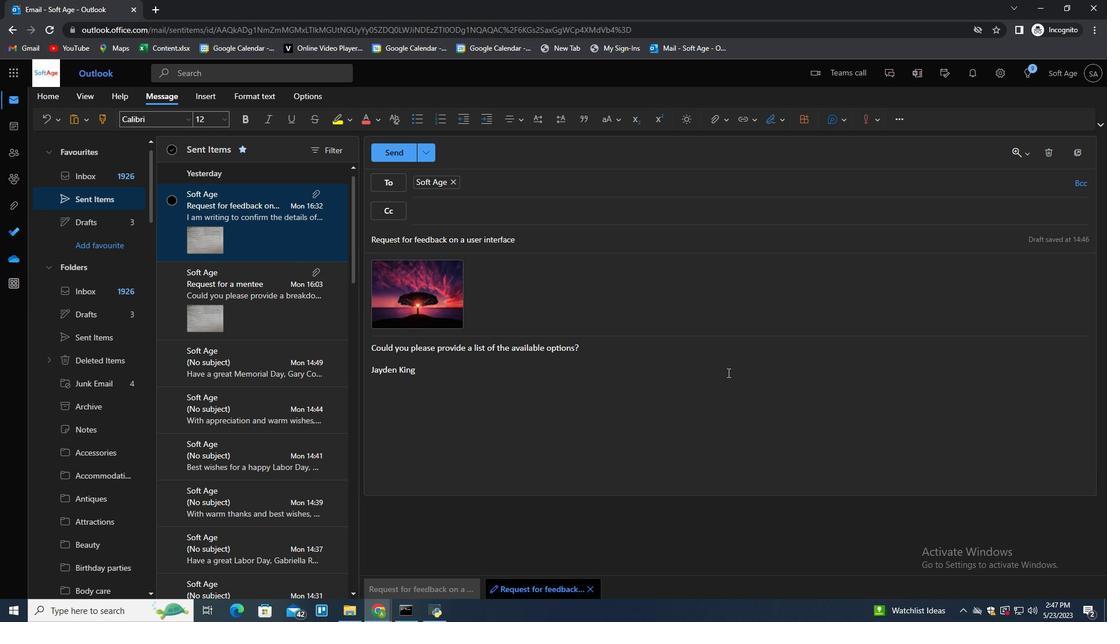 
Action: Mouse pressed left at (683, 384)
Screenshot: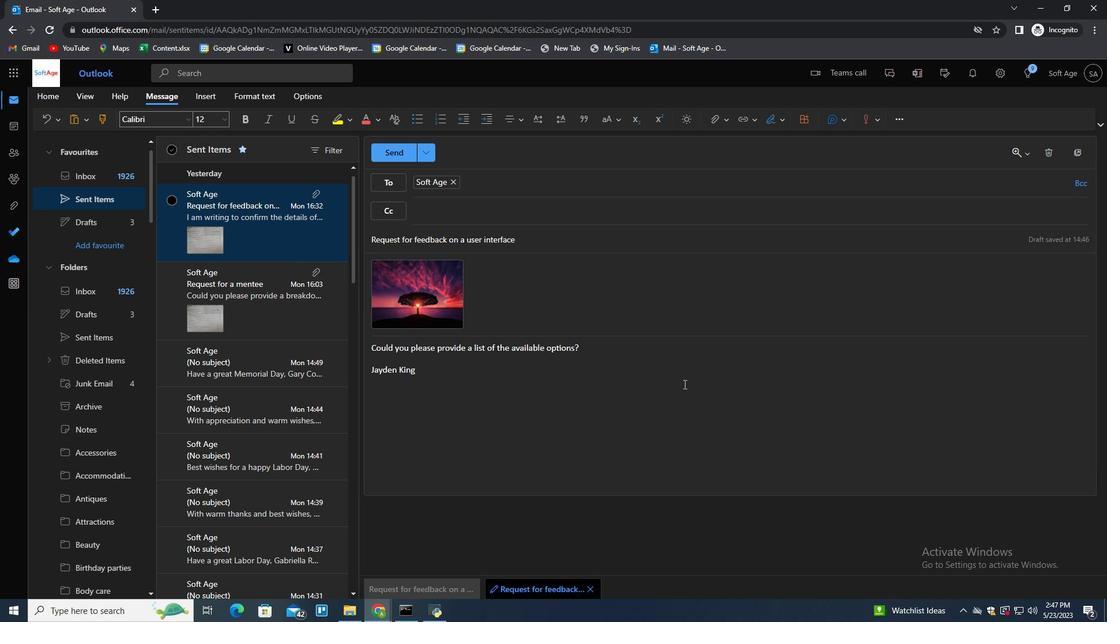 
Action: Mouse moved to (545, 404)
Screenshot: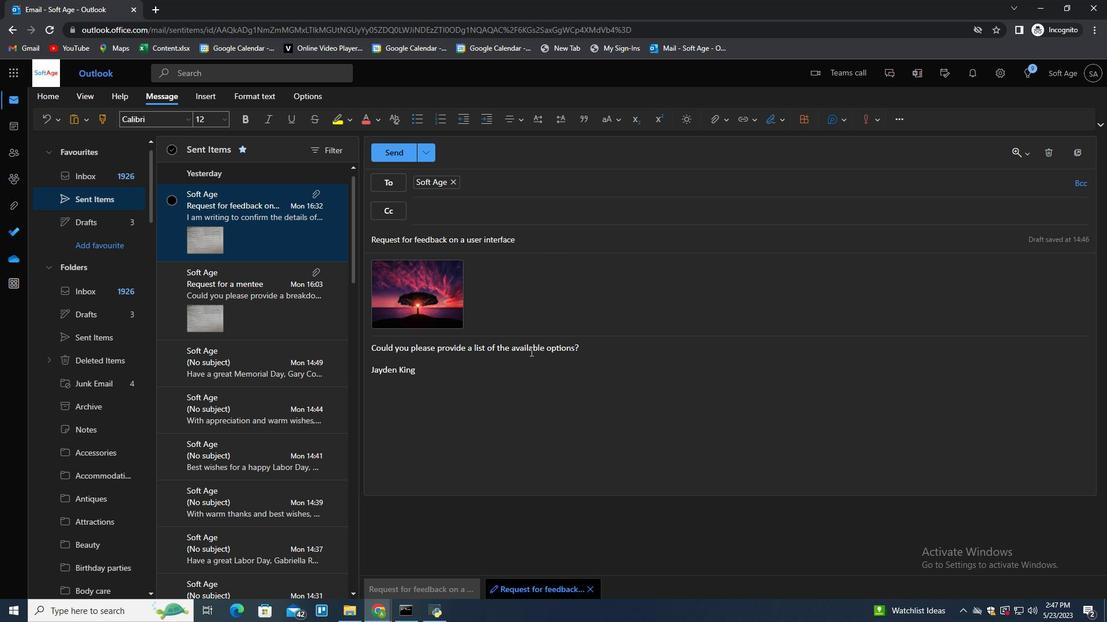 
Action: Key pressed <Key.enter>
Screenshot: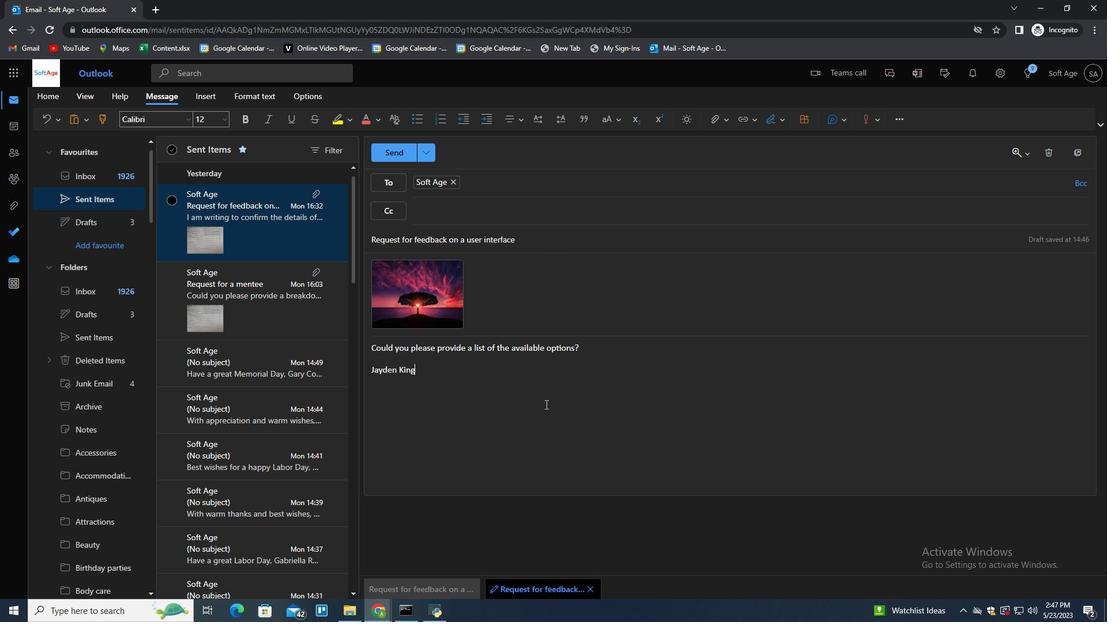 
Action: Mouse moved to (265, 236)
Screenshot: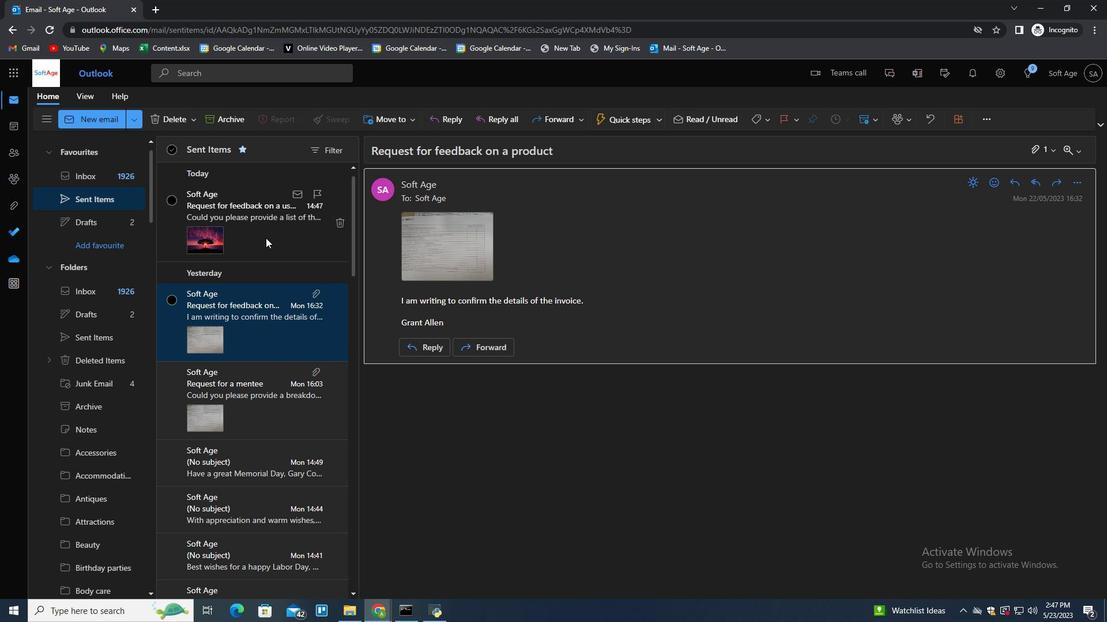 
Action: Mouse pressed right at (265, 236)
Screenshot: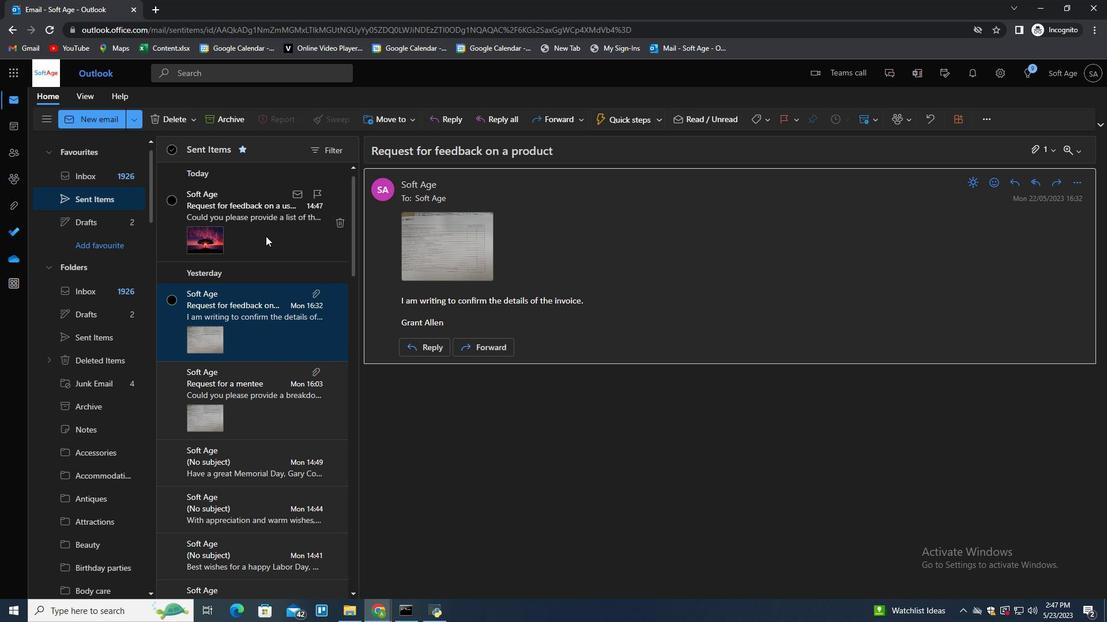 
Action: Mouse moved to (421, 284)
Screenshot: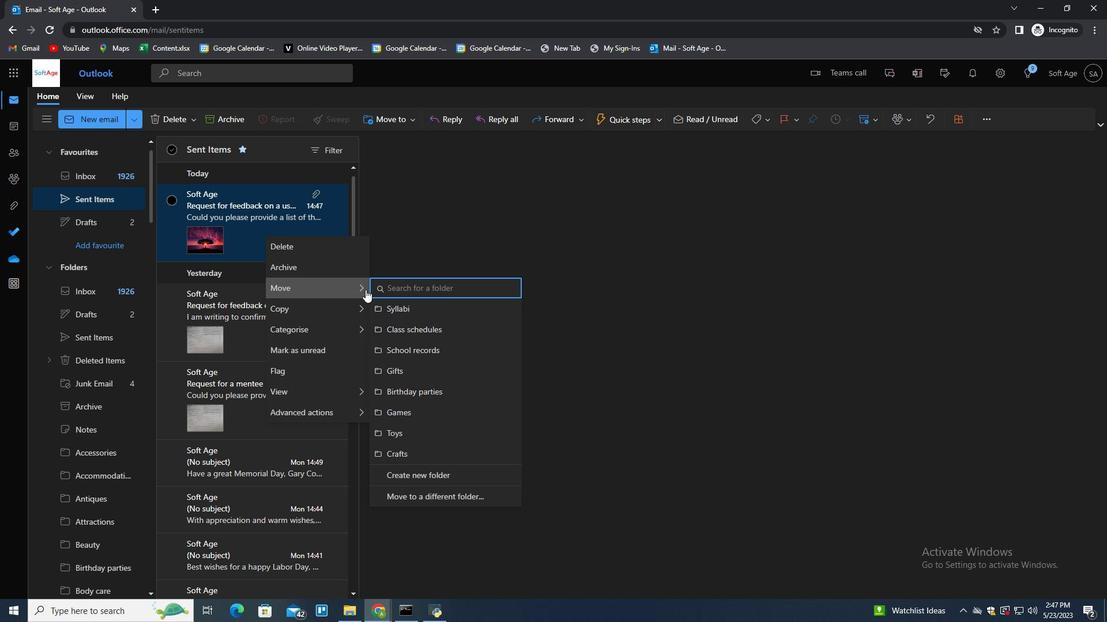 
Action: Mouse pressed left at (421, 284)
Screenshot: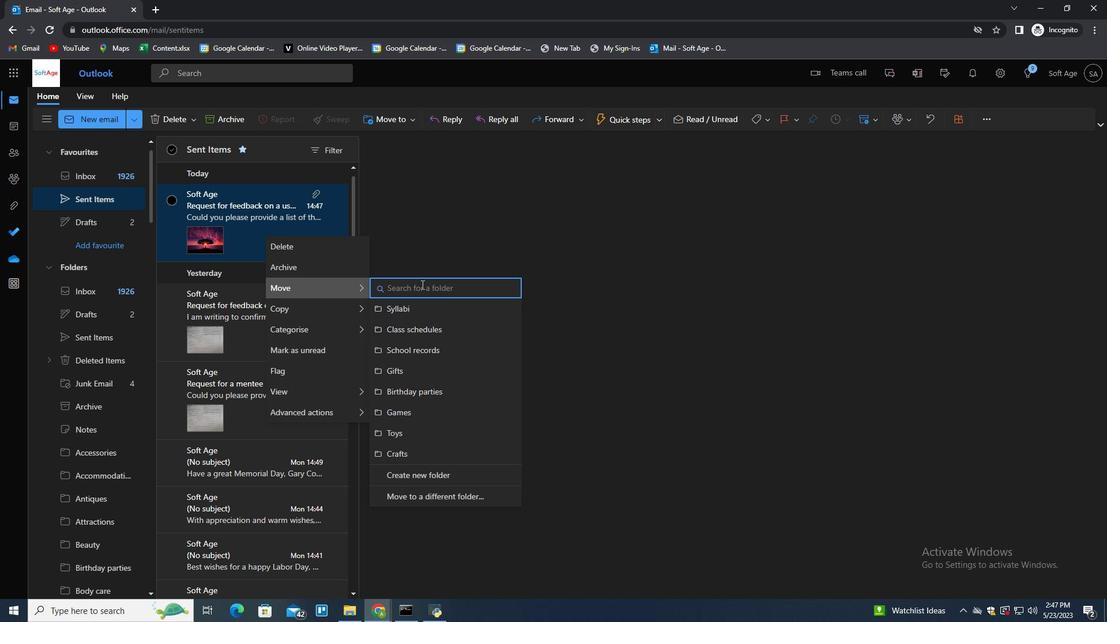 
Action: Key pressed <Key.shift>Homework<Key.down><Key.enter>
Screenshot: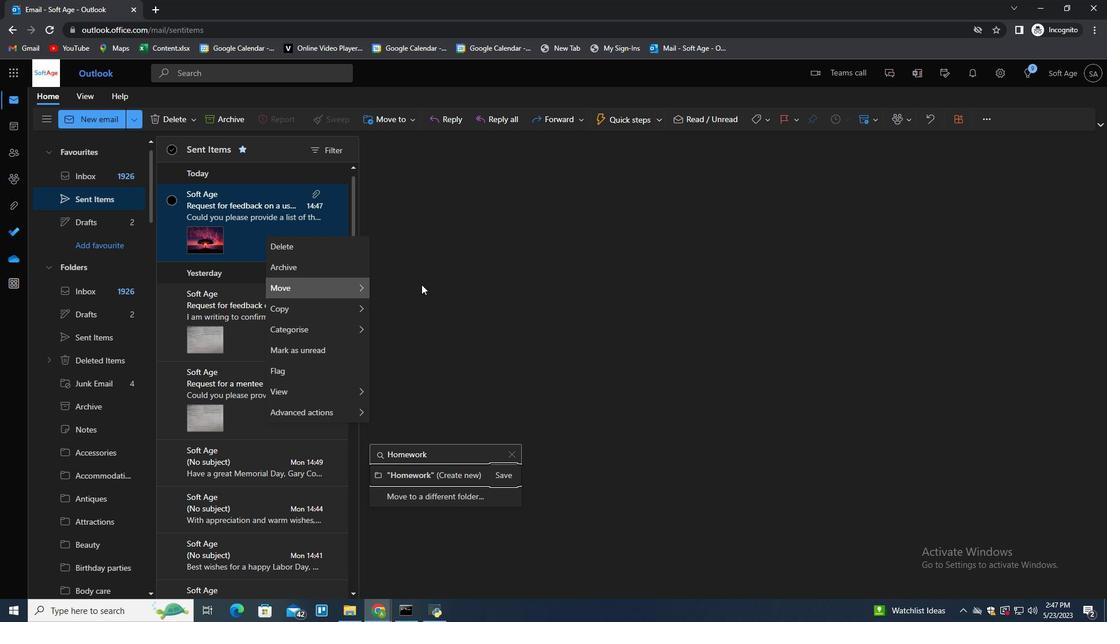
